 Task: Check the average views per listing of bar in the last 5 years.
Action: Mouse moved to (1100, 235)
Screenshot: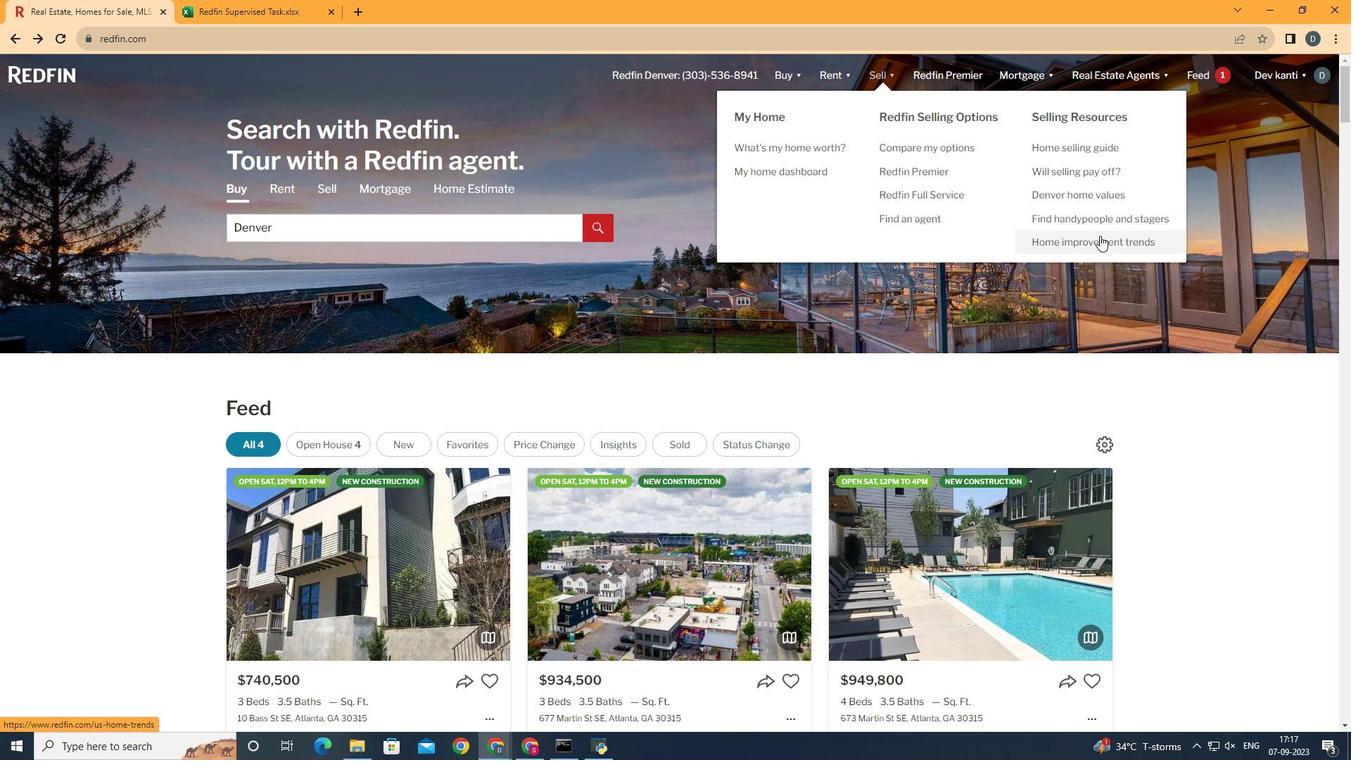 
Action: Mouse pressed left at (1100, 235)
Screenshot: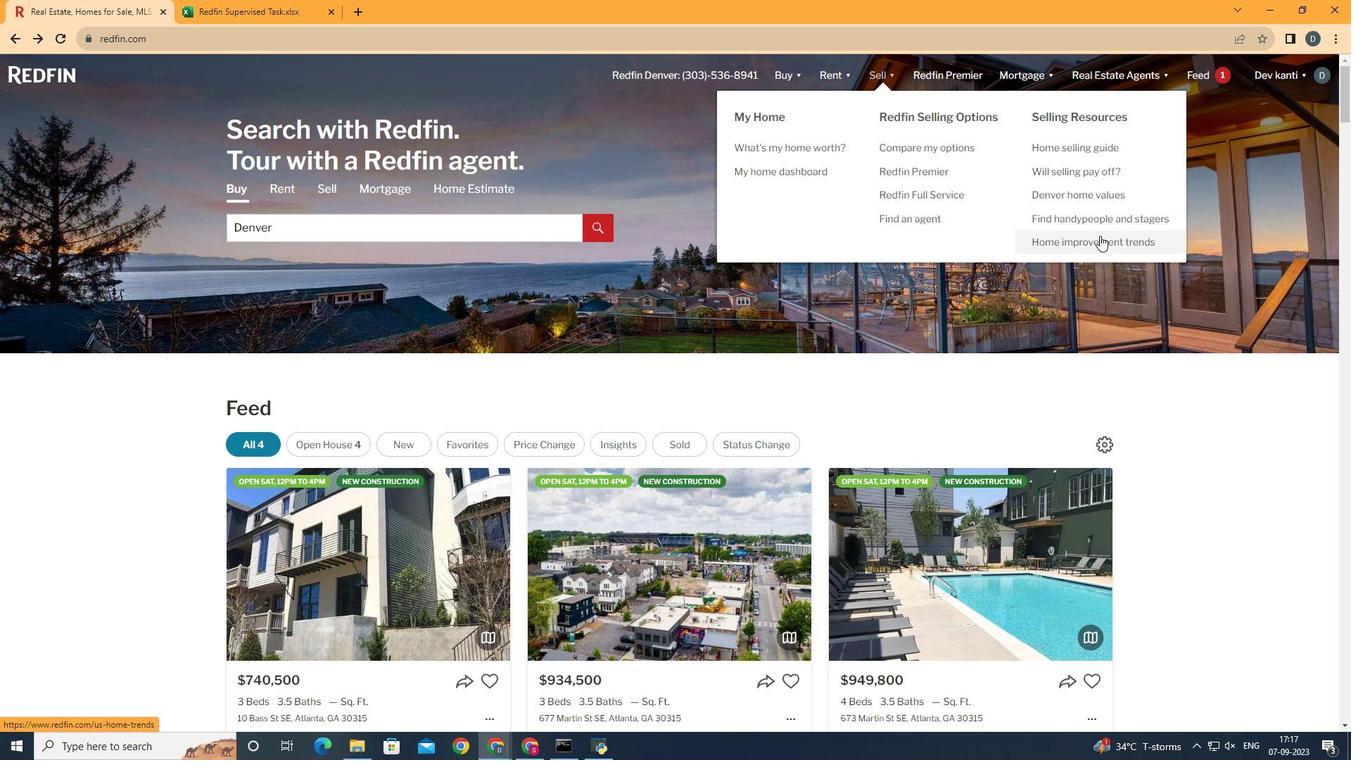 
Action: Mouse moved to (339, 271)
Screenshot: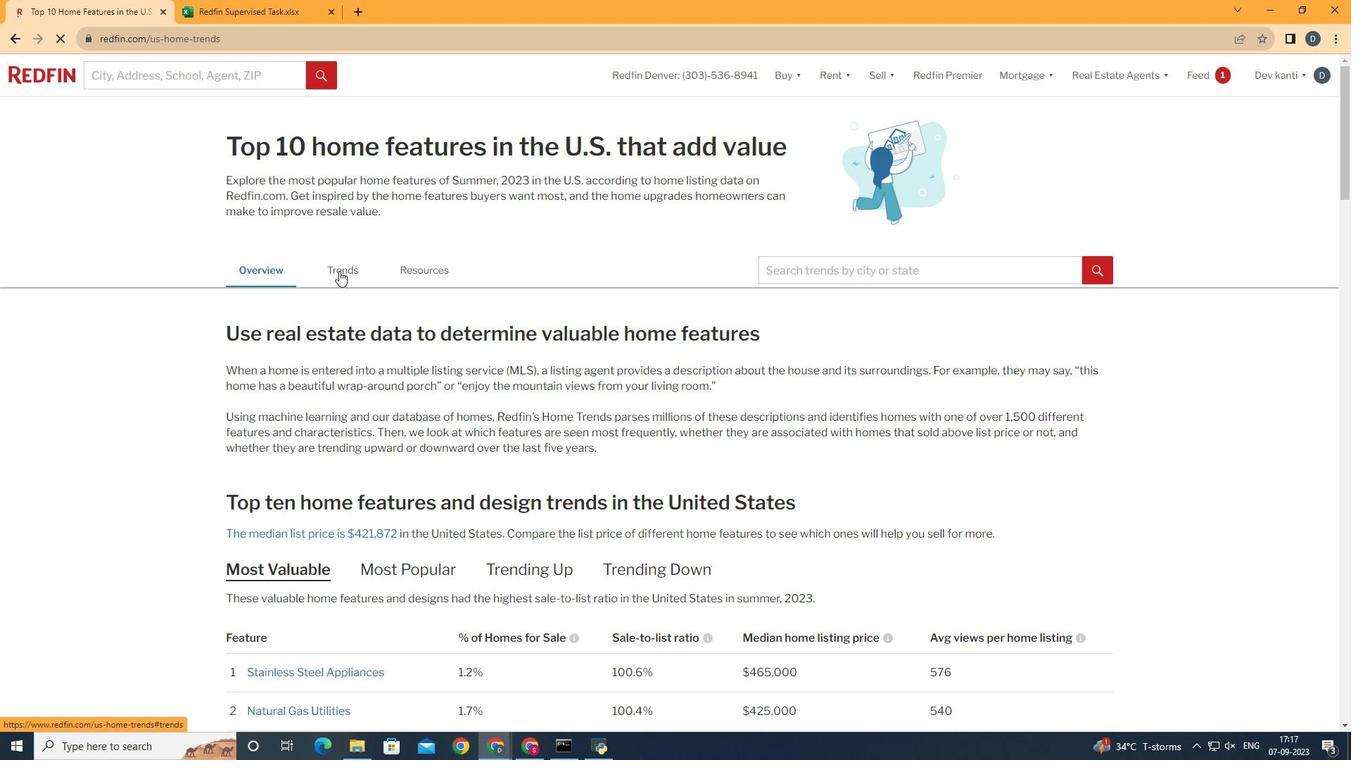 
Action: Mouse pressed left at (339, 271)
Screenshot: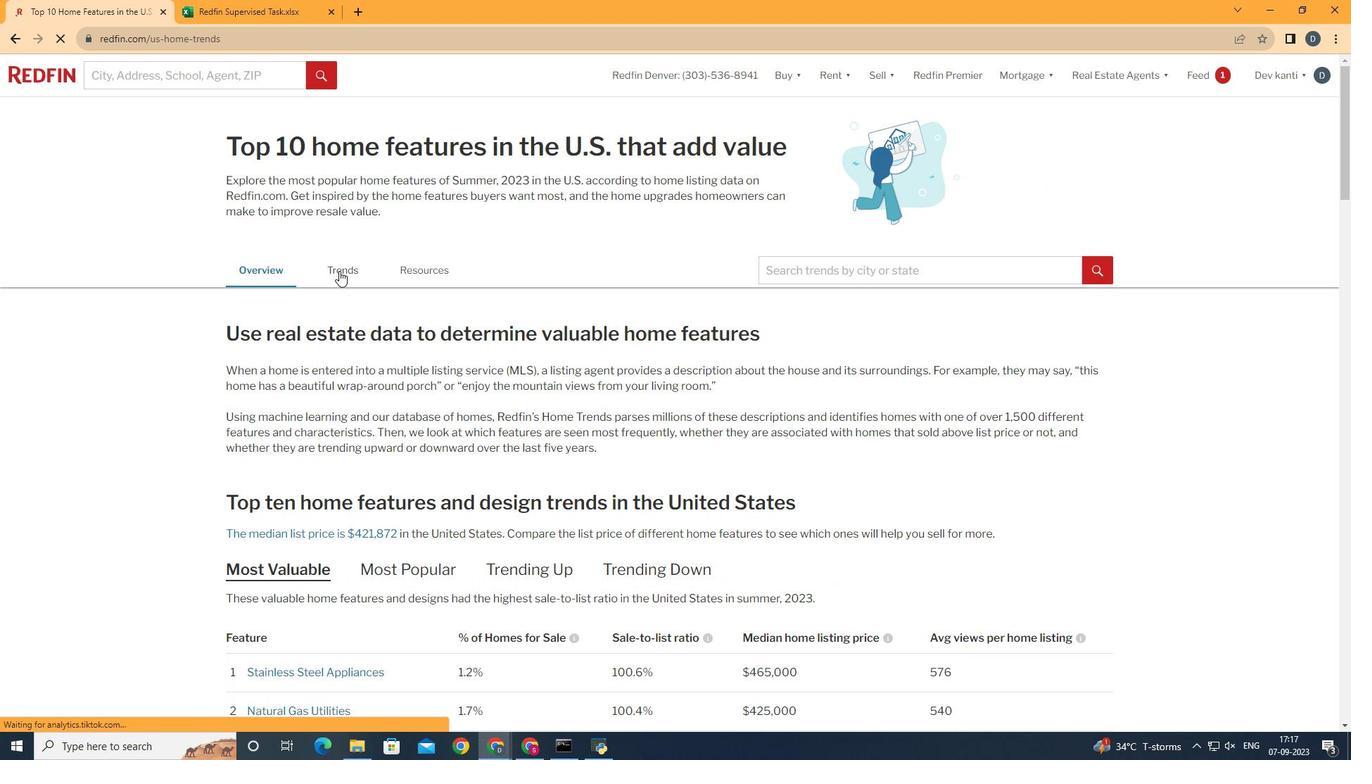 
Action: Mouse moved to (502, 343)
Screenshot: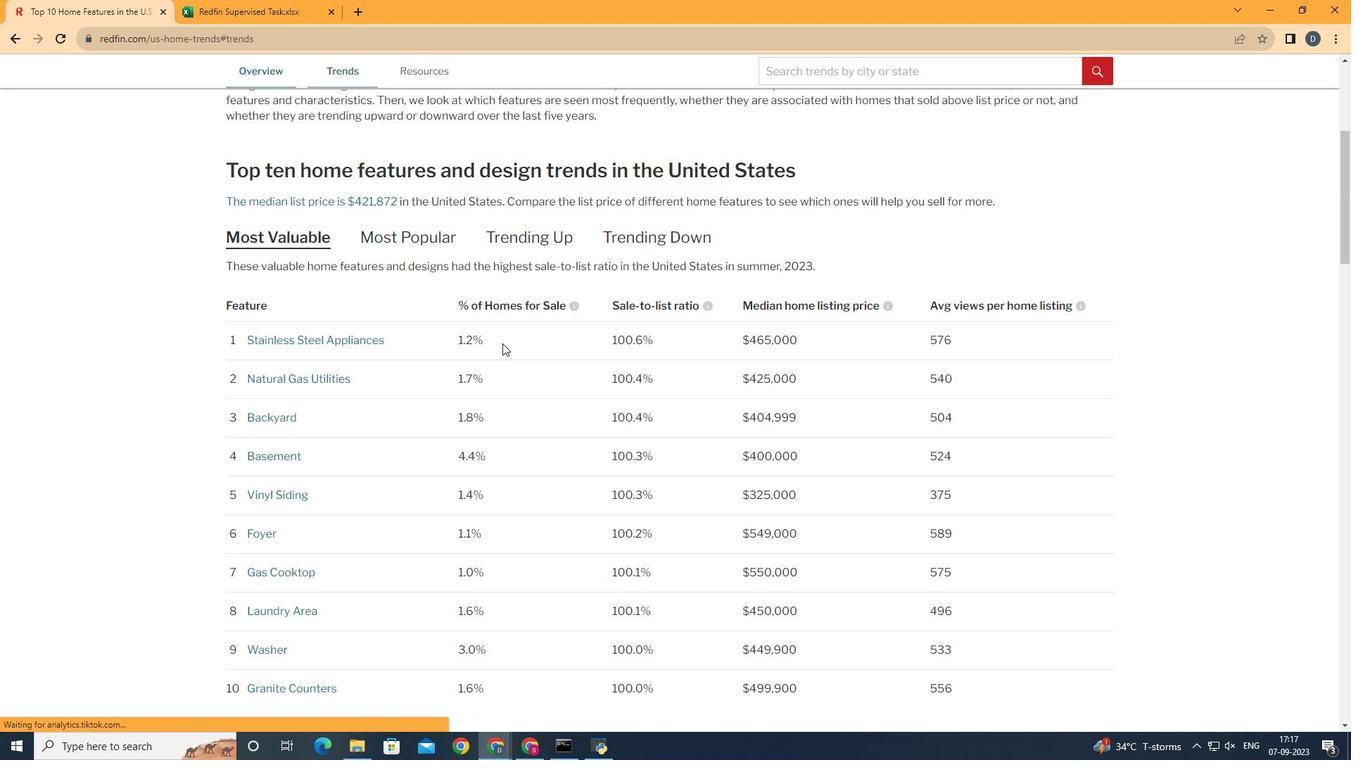 
Action: Mouse scrolled (502, 342) with delta (0, 0)
Screenshot: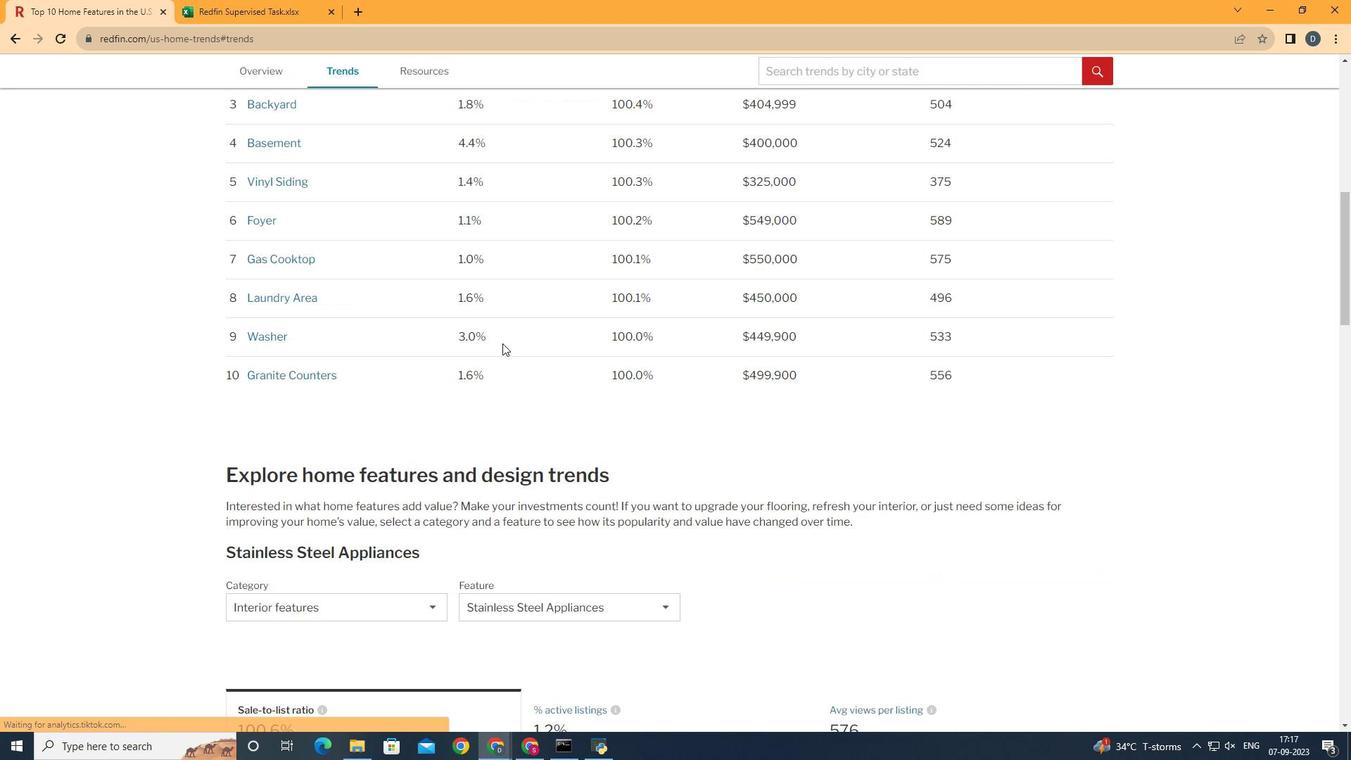 
Action: Mouse scrolled (502, 342) with delta (0, 0)
Screenshot: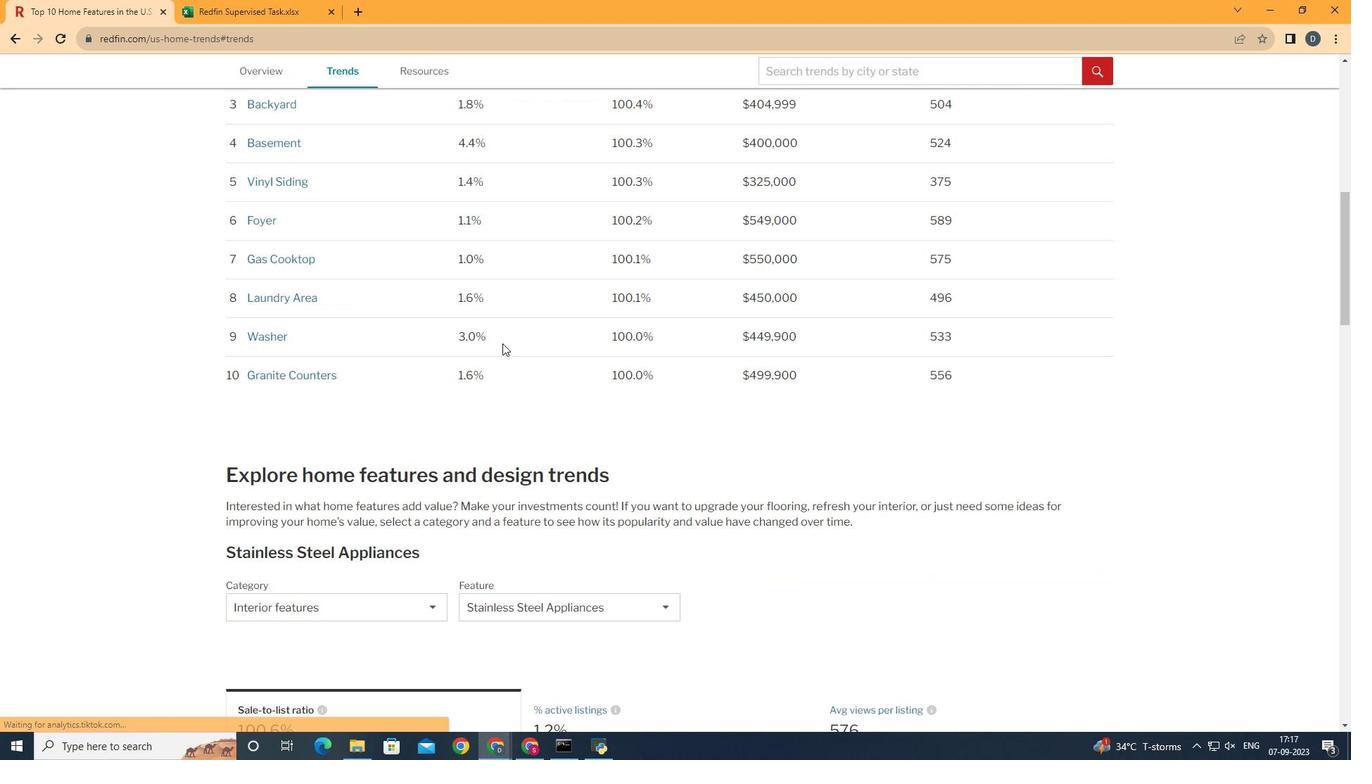
Action: Mouse scrolled (502, 342) with delta (0, 0)
Screenshot: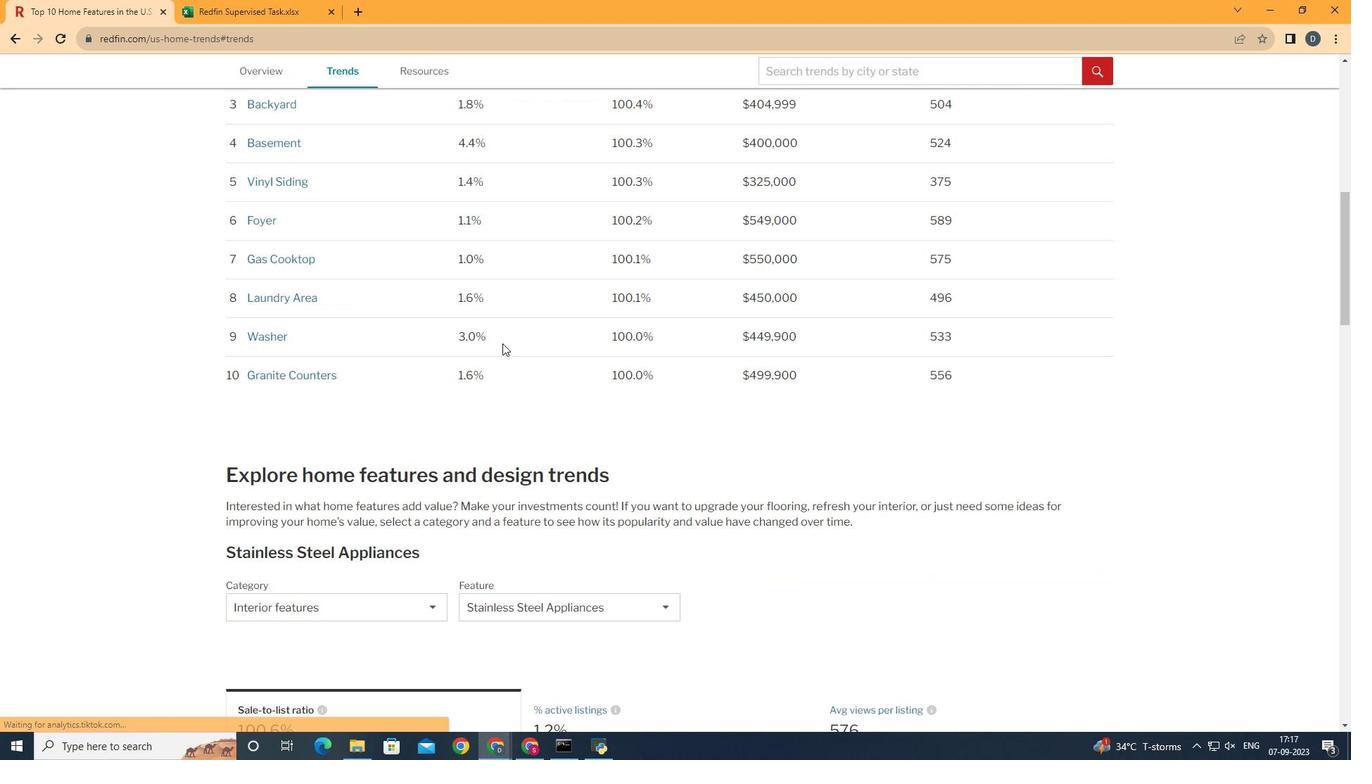 
Action: Mouse scrolled (502, 342) with delta (0, 0)
Screenshot: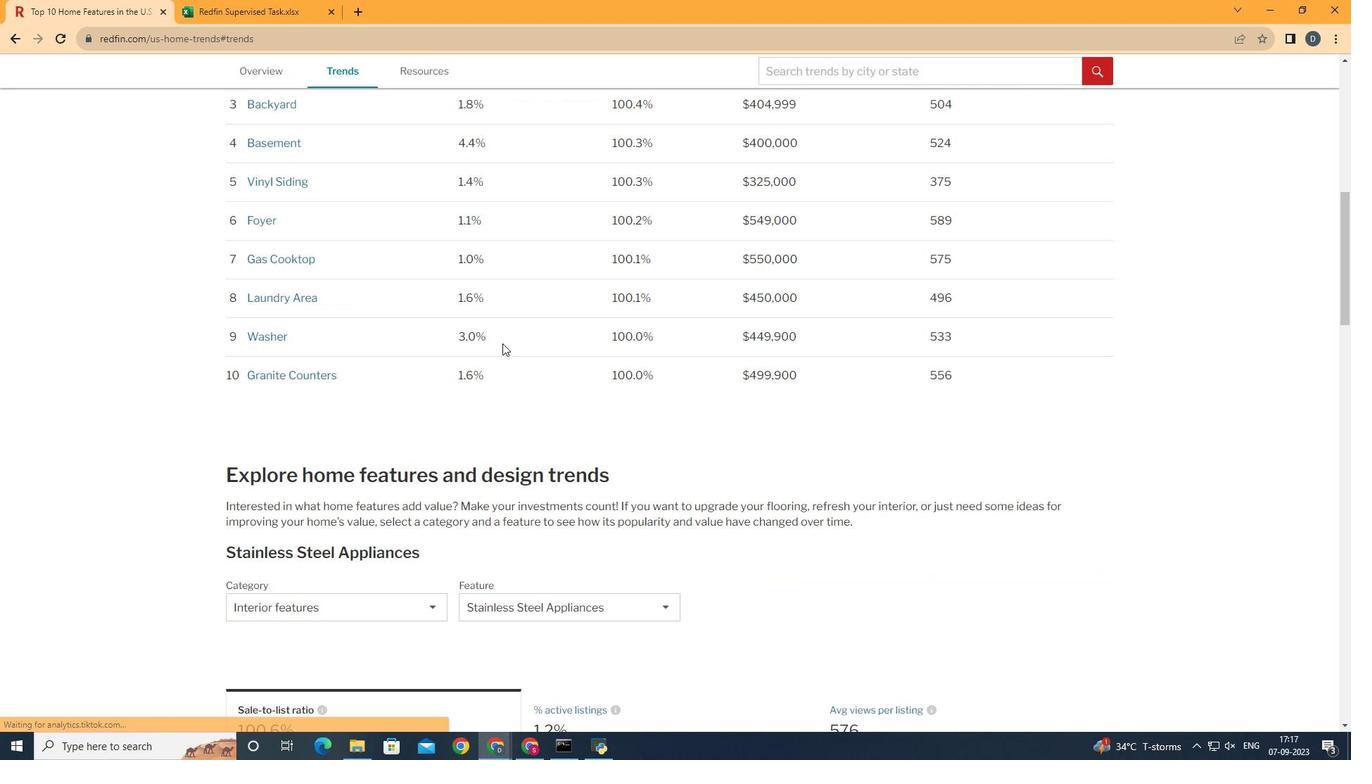 
Action: Mouse scrolled (502, 342) with delta (0, 0)
Screenshot: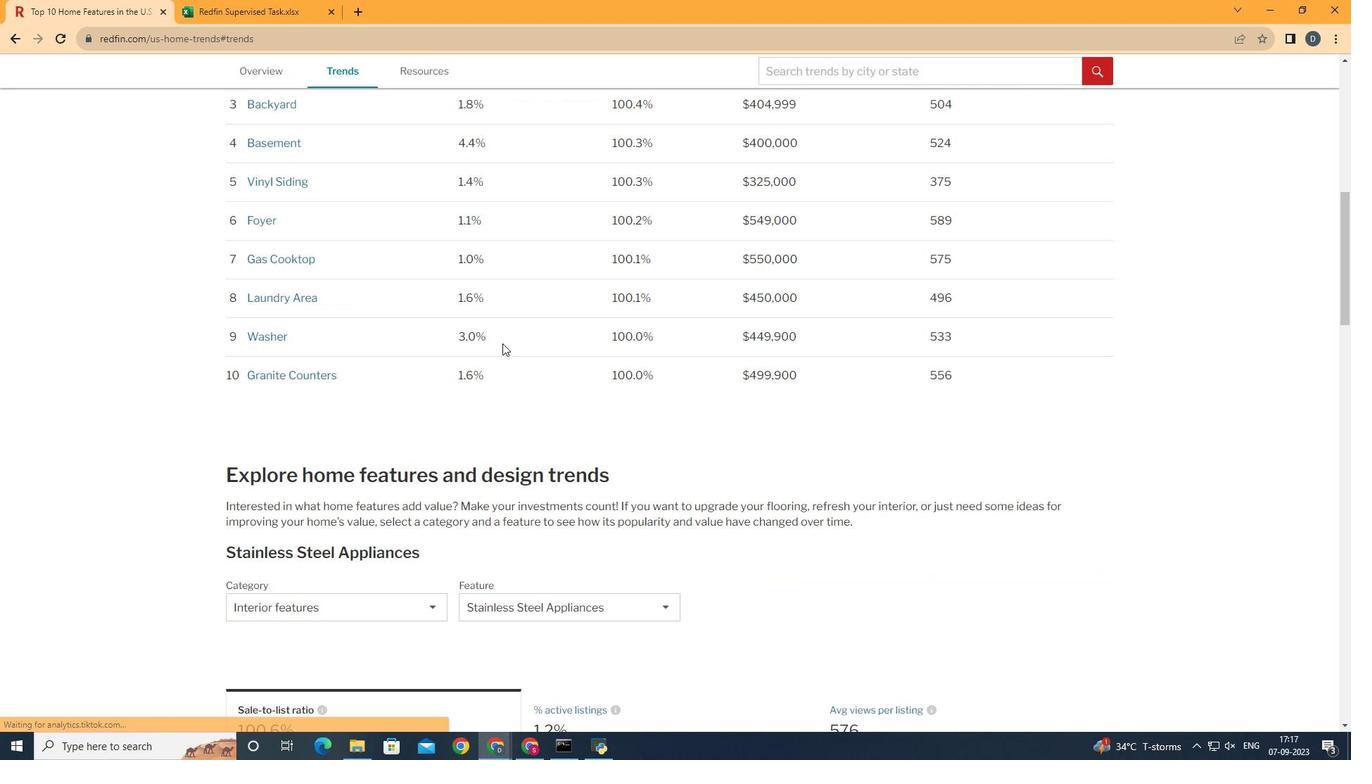 
Action: Mouse scrolled (502, 342) with delta (0, 0)
Screenshot: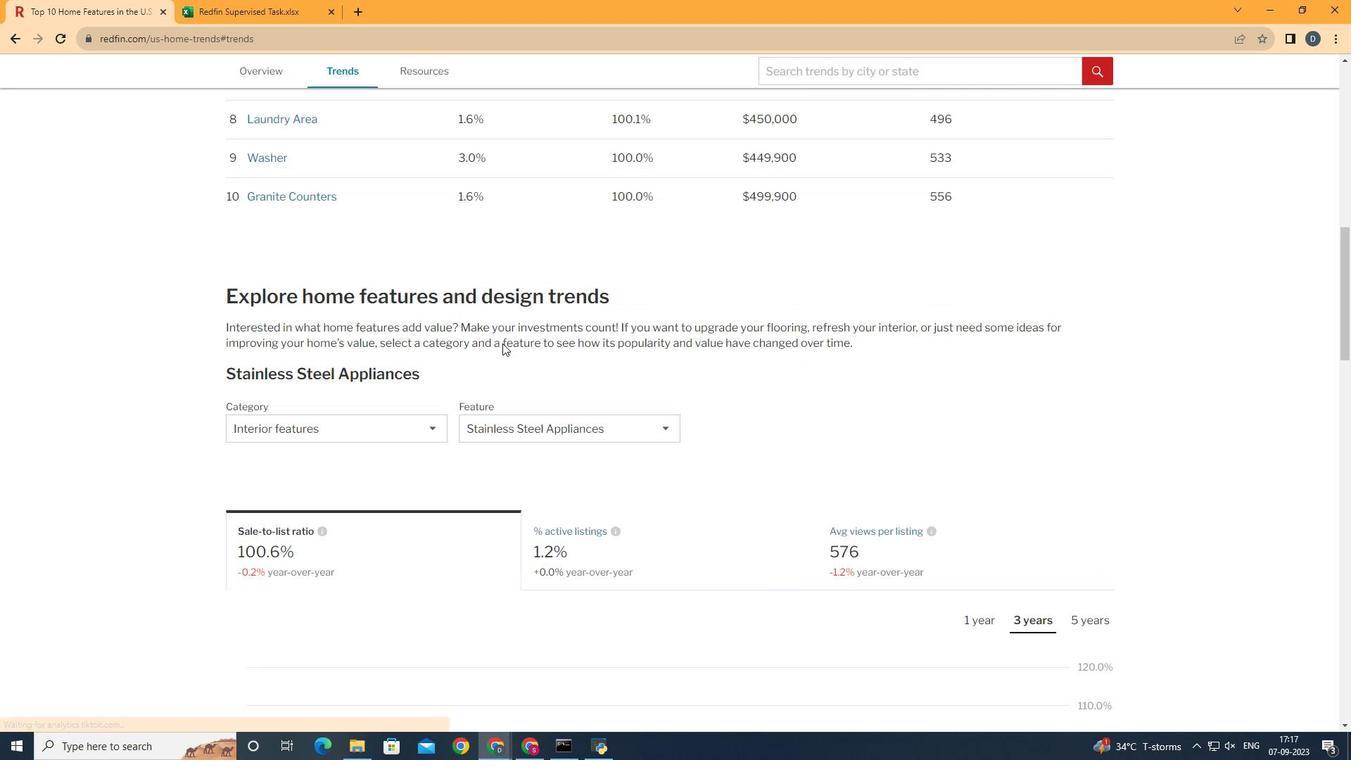 
Action: Mouse scrolled (502, 342) with delta (0, 0)
Screenshot: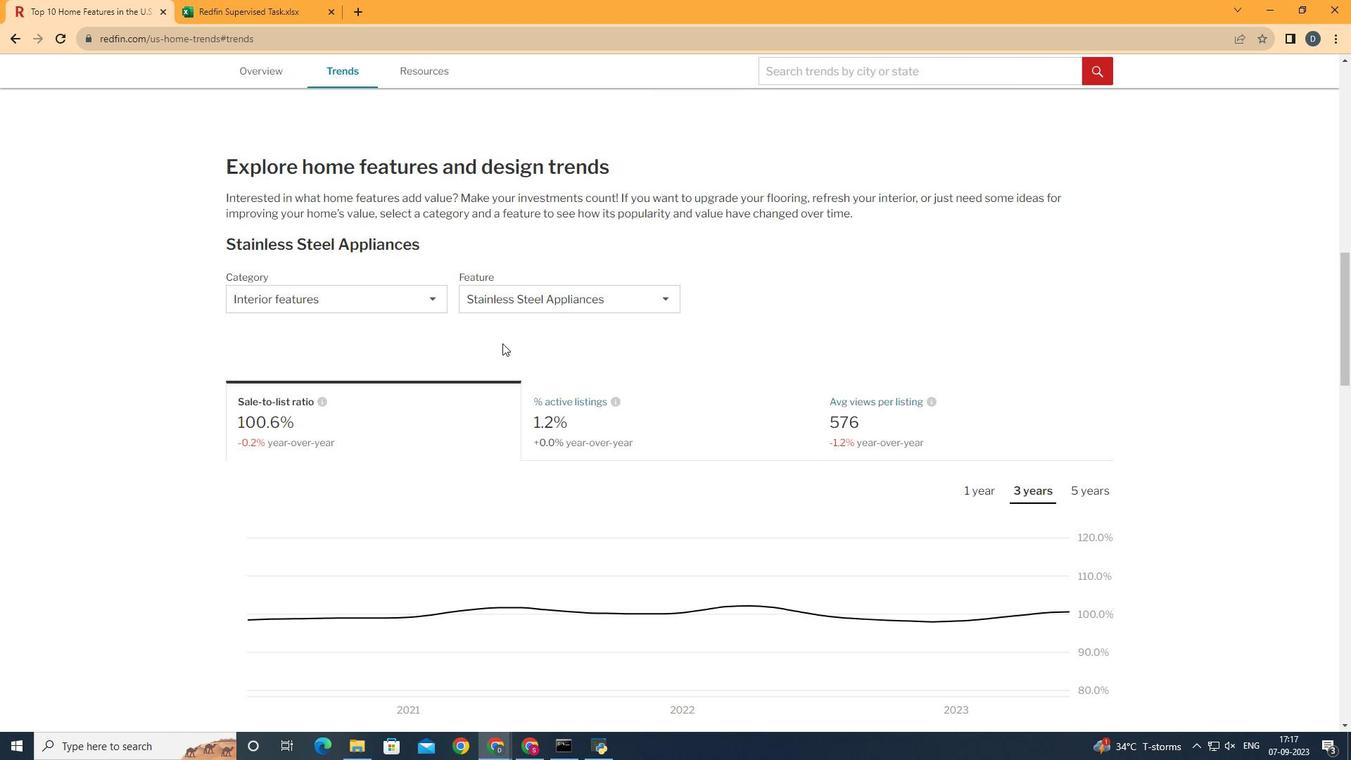 
Action: Mouse scrolled (502, 342) with delta (0, 0)
Screenshot: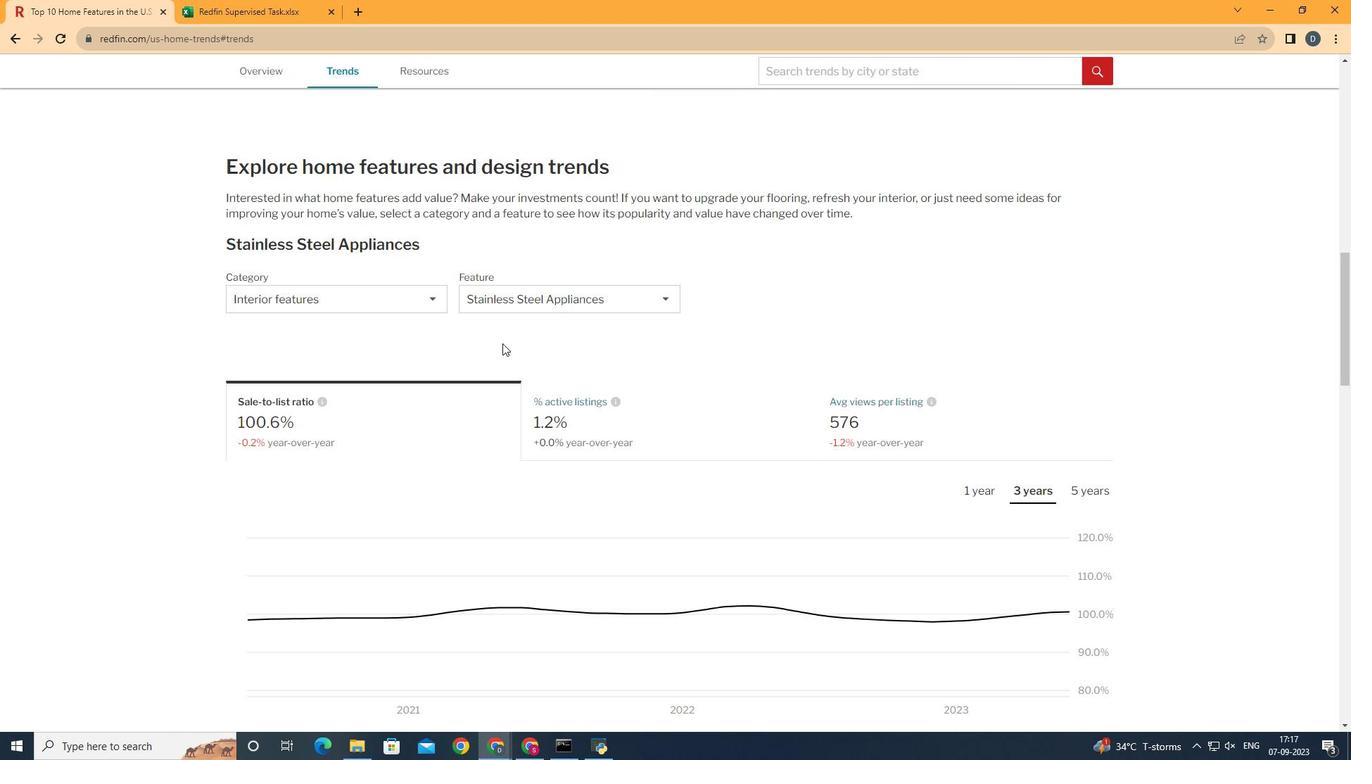 
Action: Mouse scrolled (502, 342) with delta (0, 0)
Screenshot: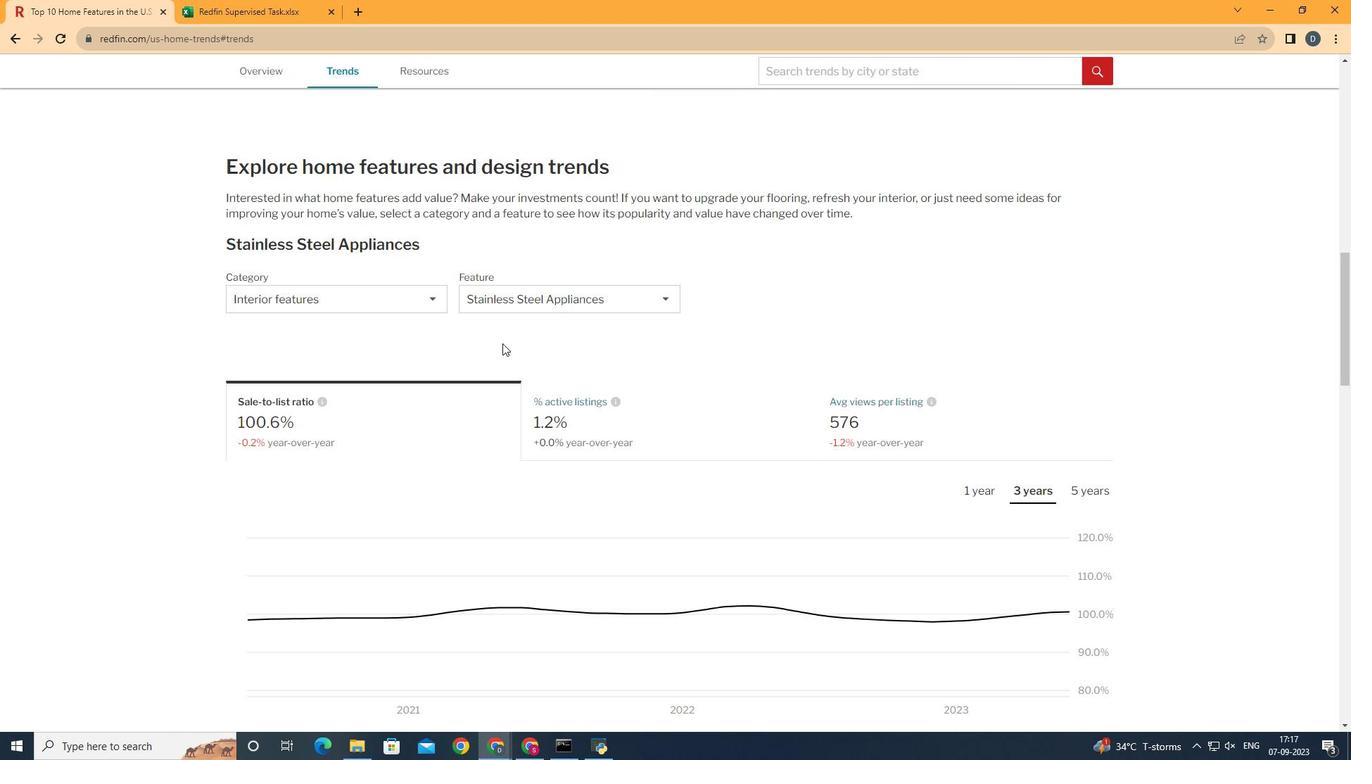 
Action: Mouse moved to (387, 211)
Screenshot: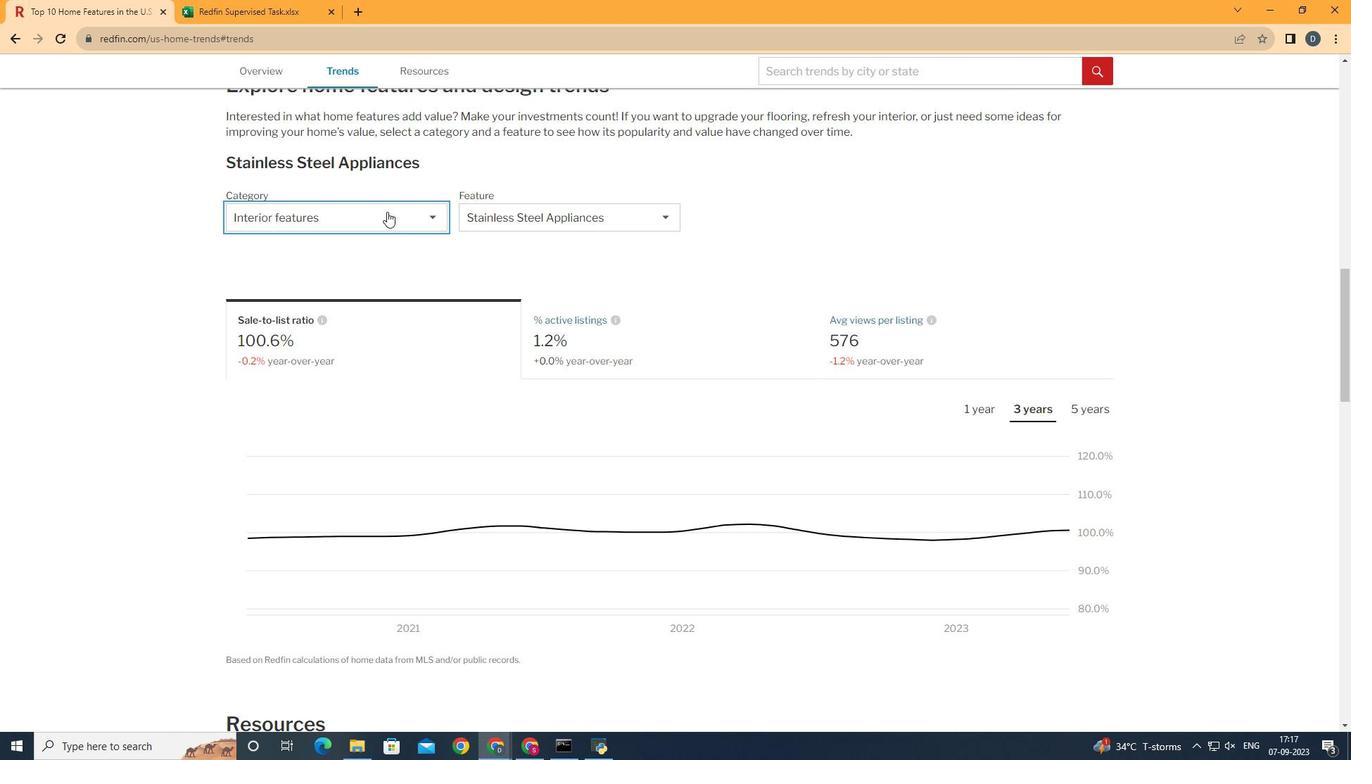 
Action: Mouse pressed left at (387, 211)
Screenshot: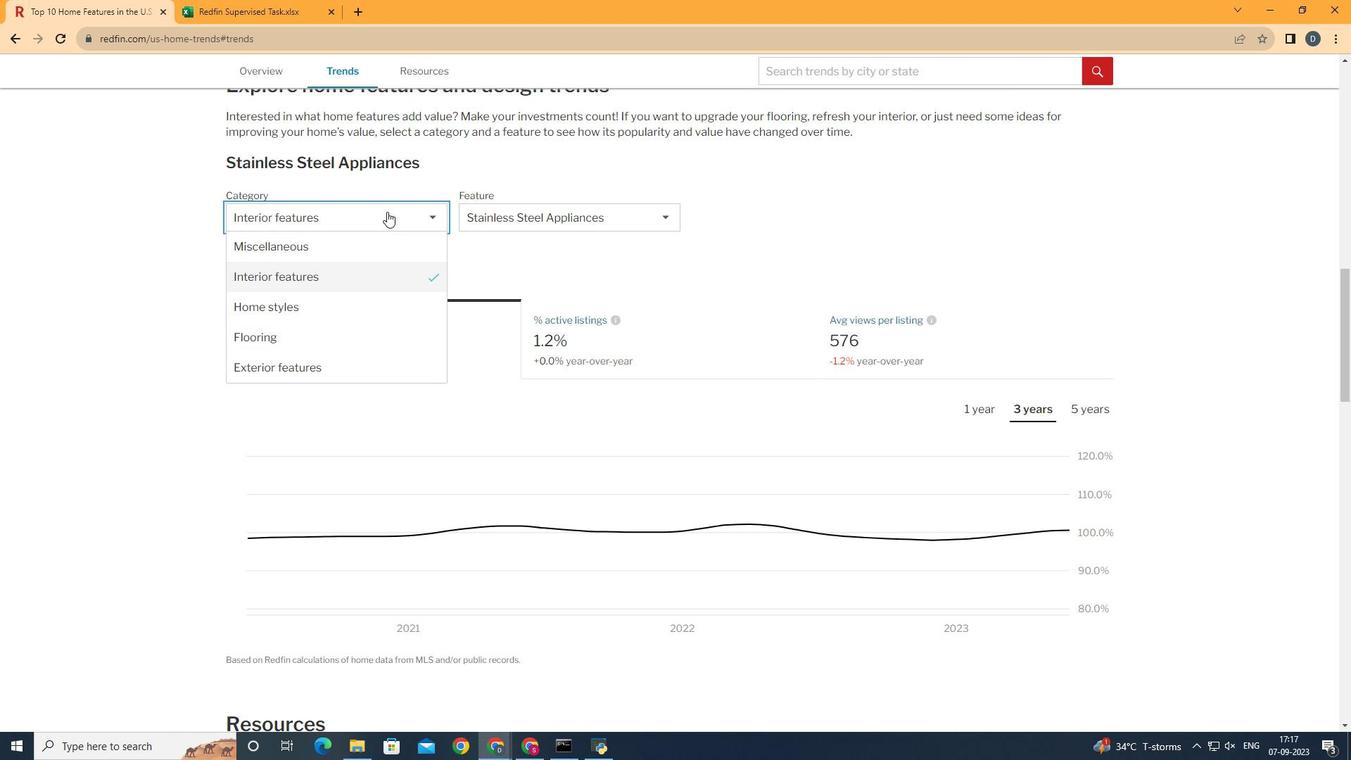 
Action: Mouse moved to (379, 279)
Screenshot: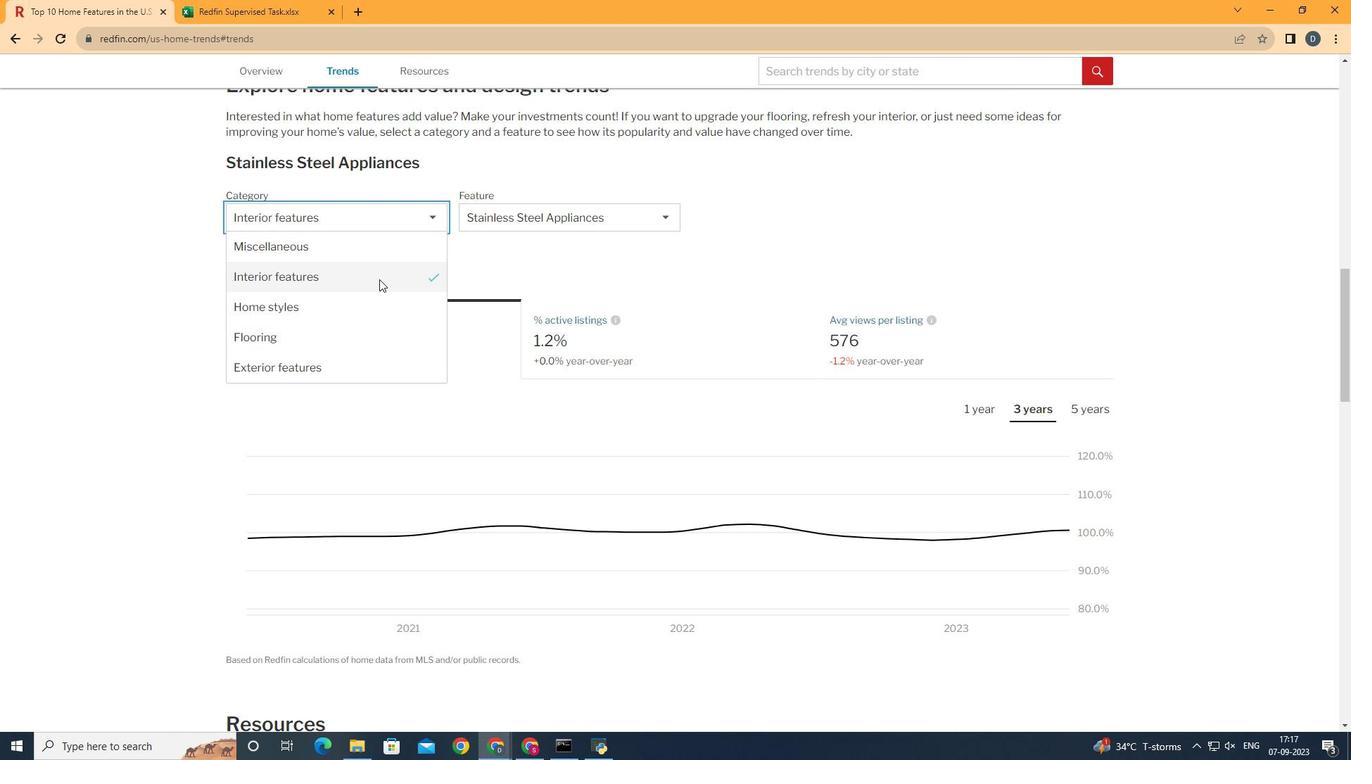 
Action: Mouse pressed left at (379, 279)
Screenshot: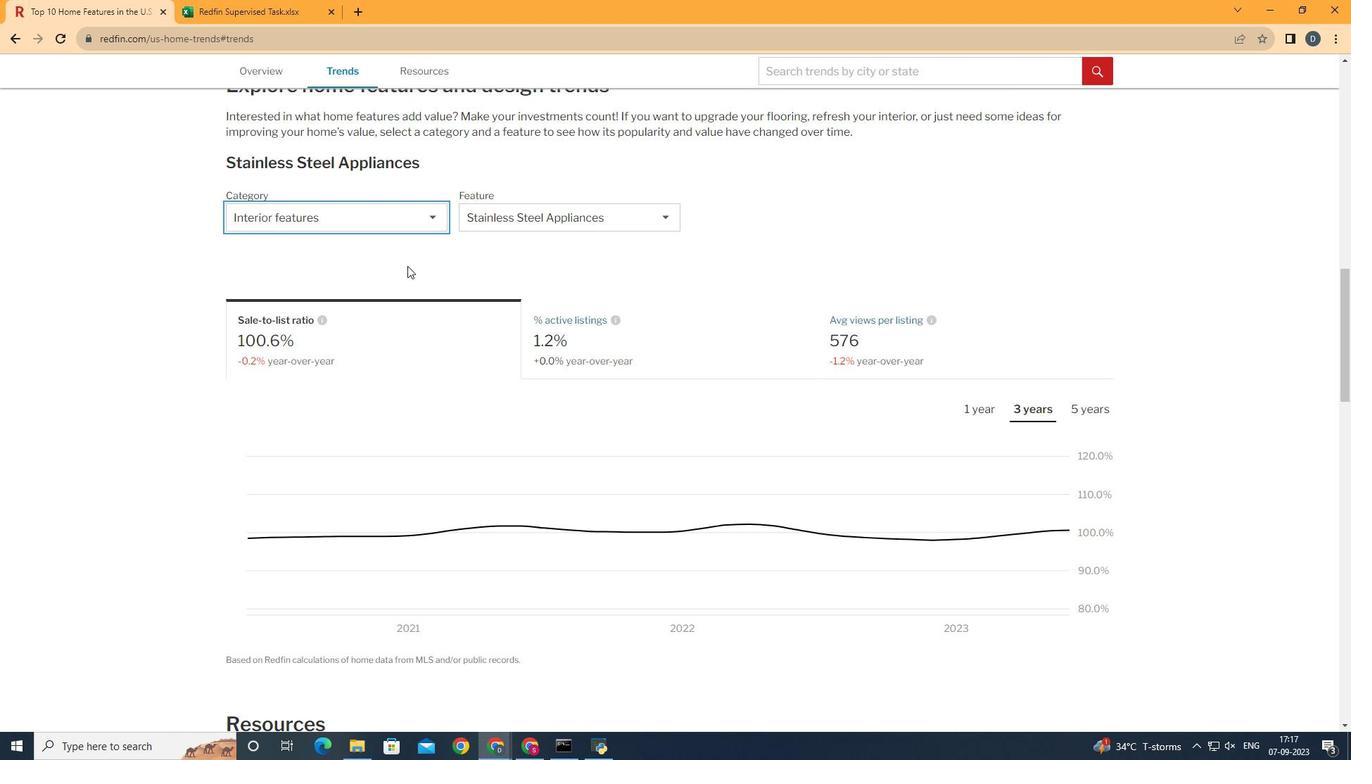
Action: Mouse moved to (516, 230)
Screenshot: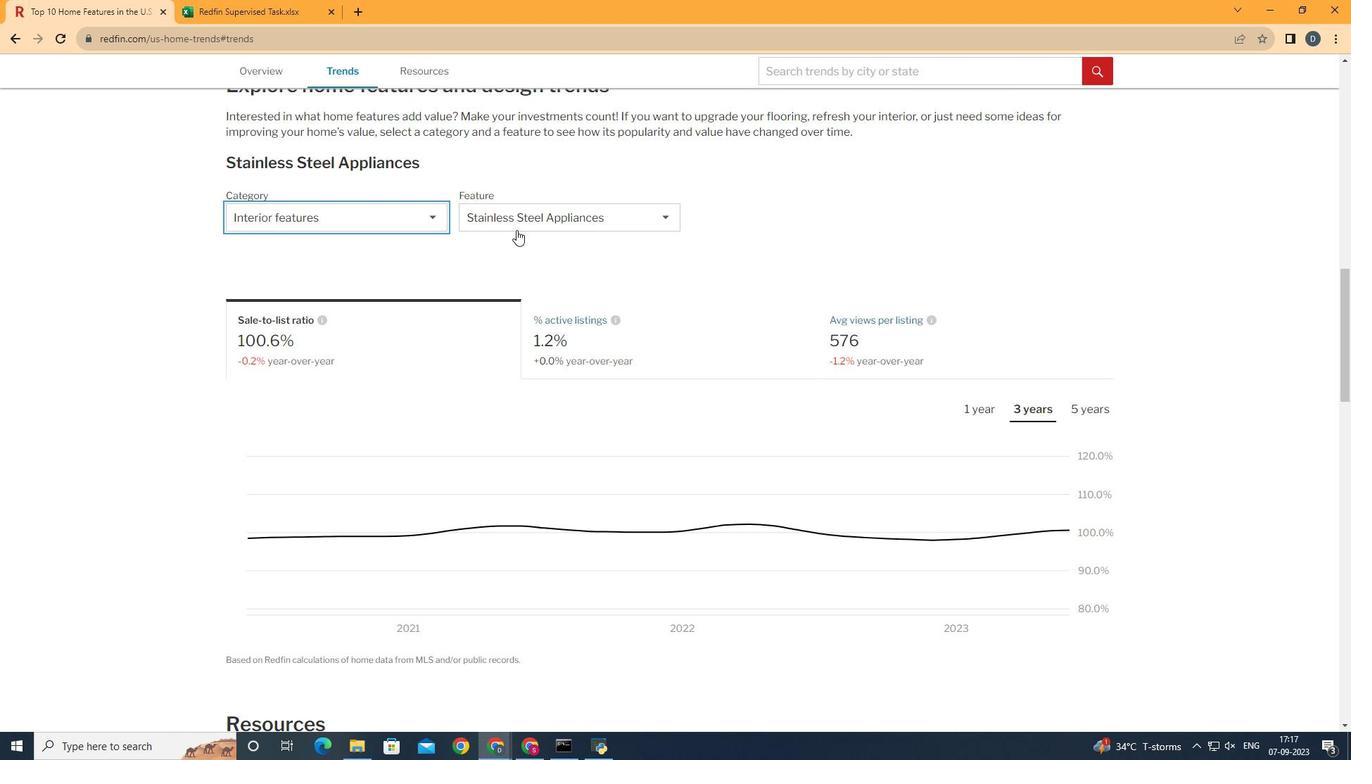 
Action: Mouse pressed left at (516, 230)
Screenshot: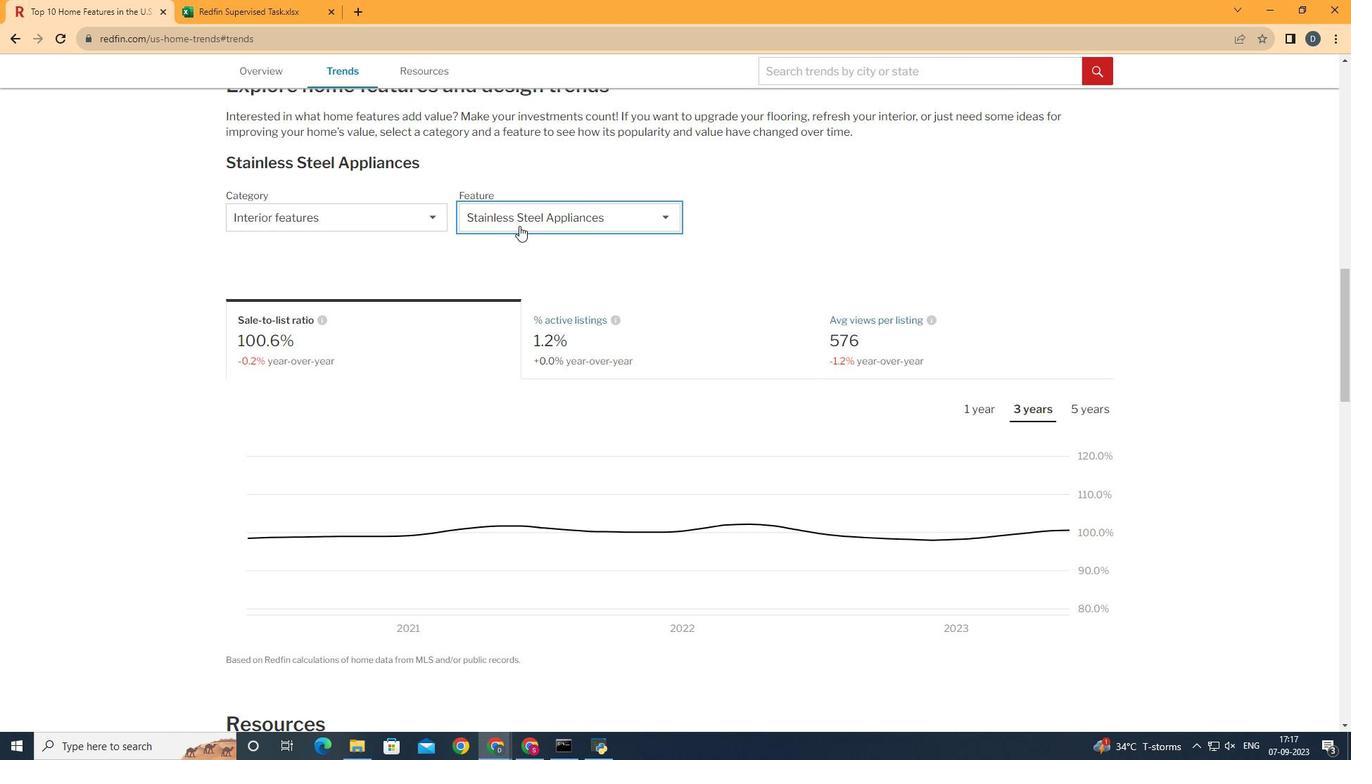 
Action: Mouse moved to (676, 411)
Screenshot: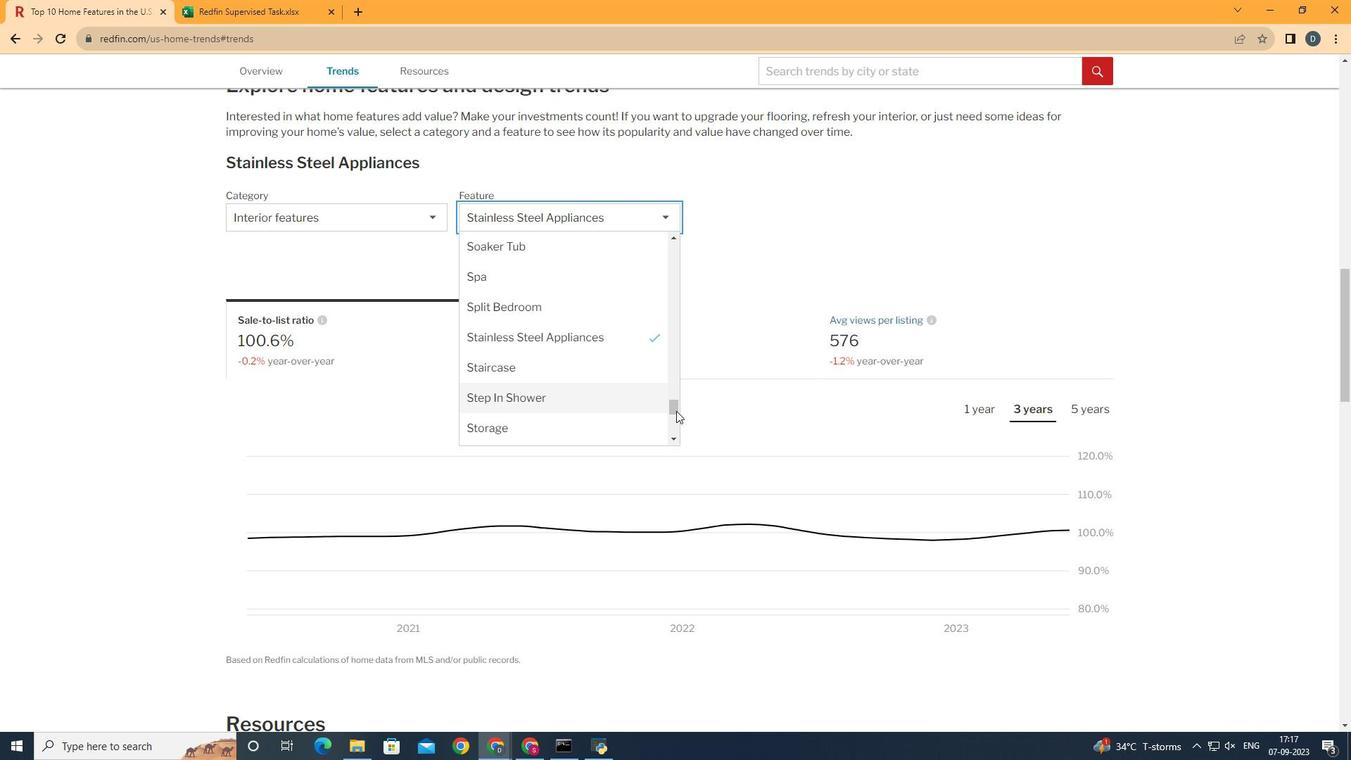 
Action: Mouse pressed left at (676, 411)
Screenshot: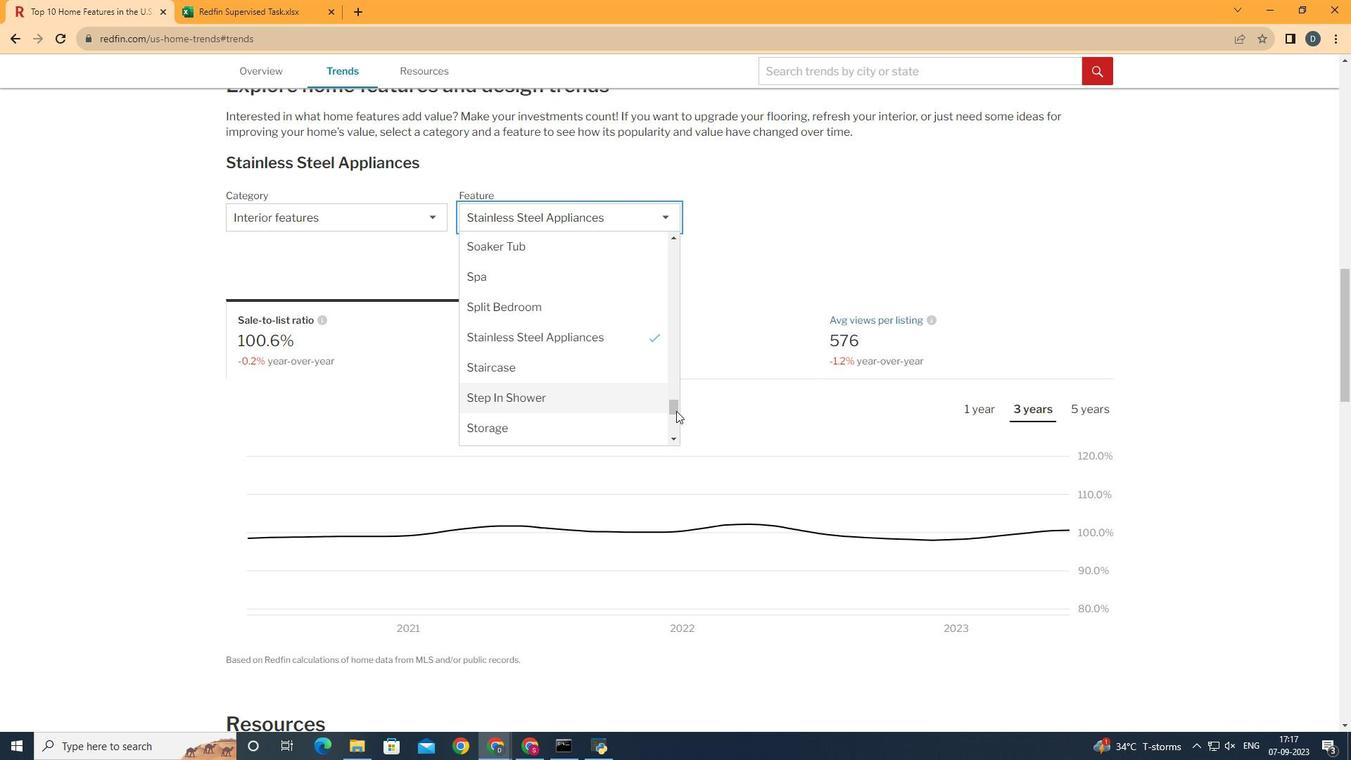 
Action: Mouse moved to (564, 378)
Screenshot: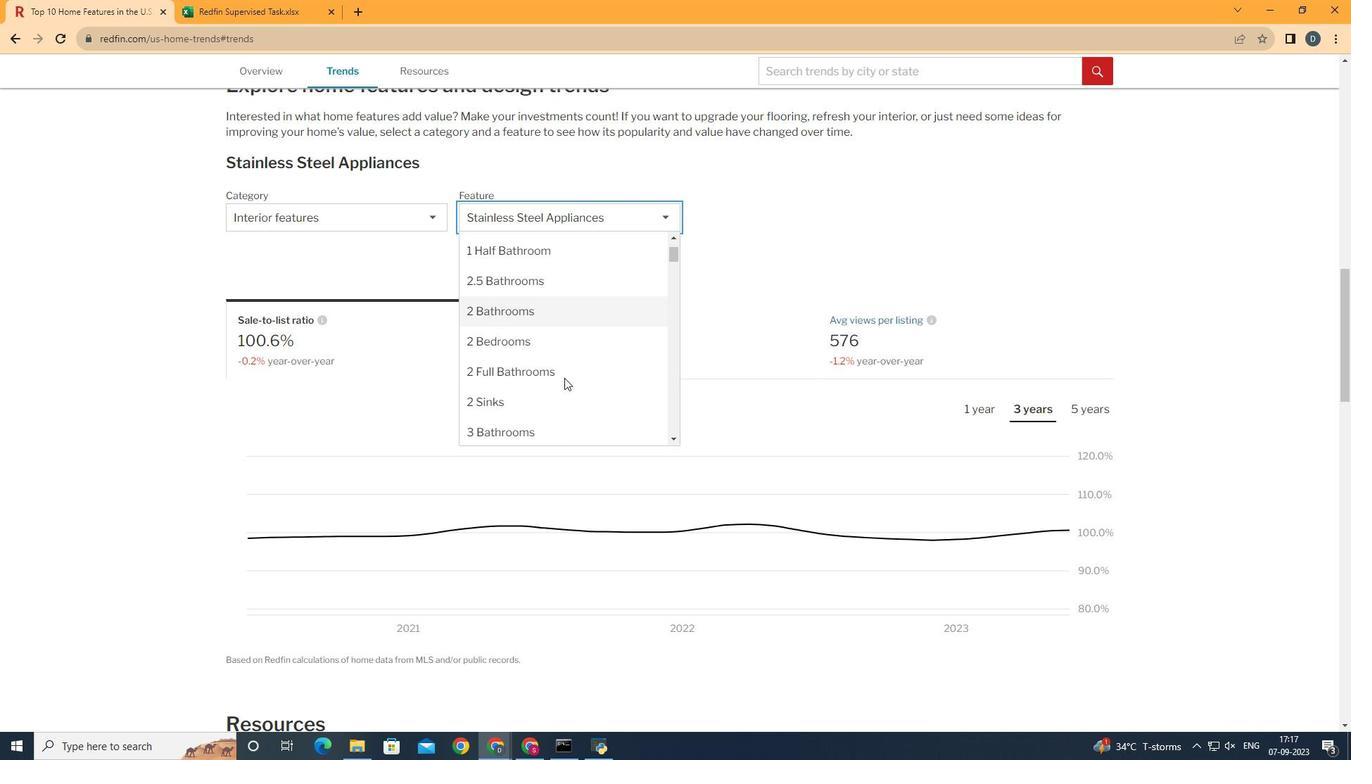 
Action: Mouse scrolled (564, 377) with delta (0, 0)
Screenshot: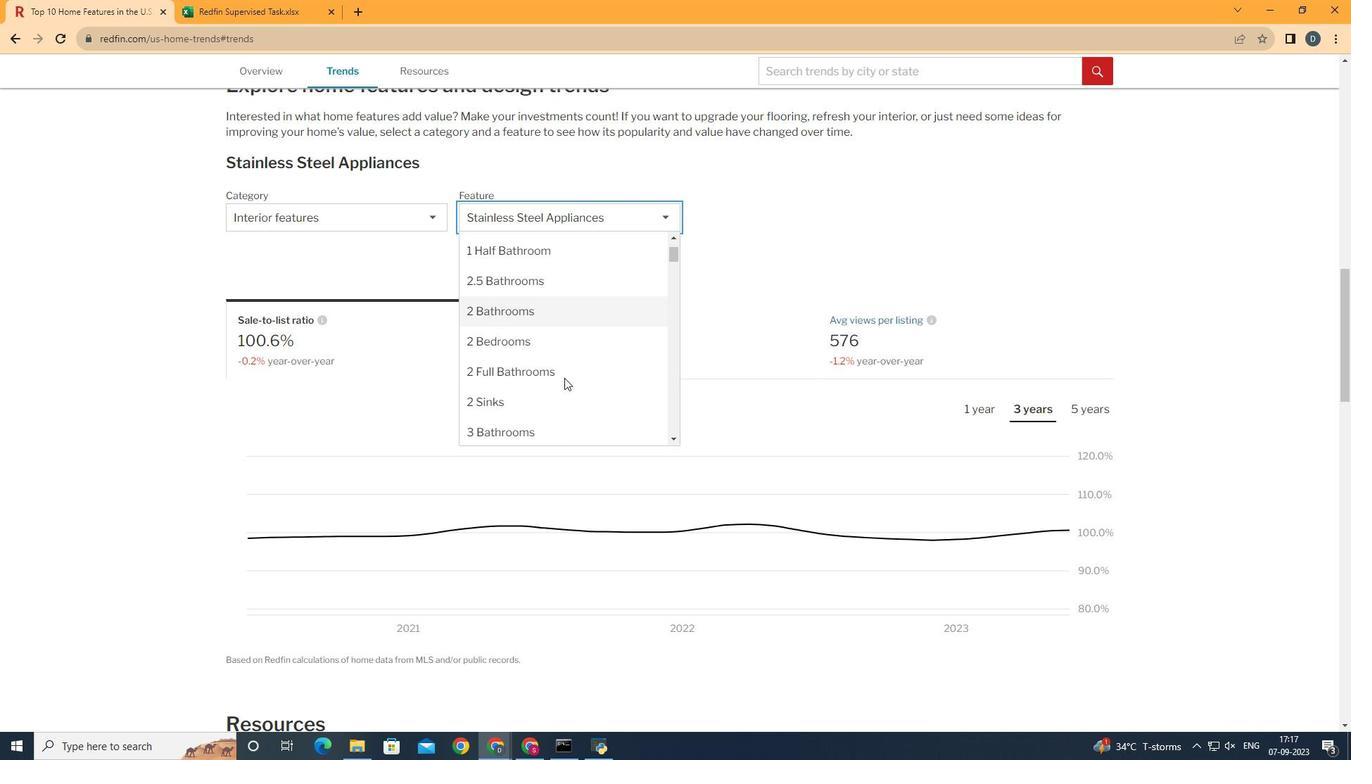 
Action: Mouse scrolled (564, 377) with delta (0, 0)
Screenshot: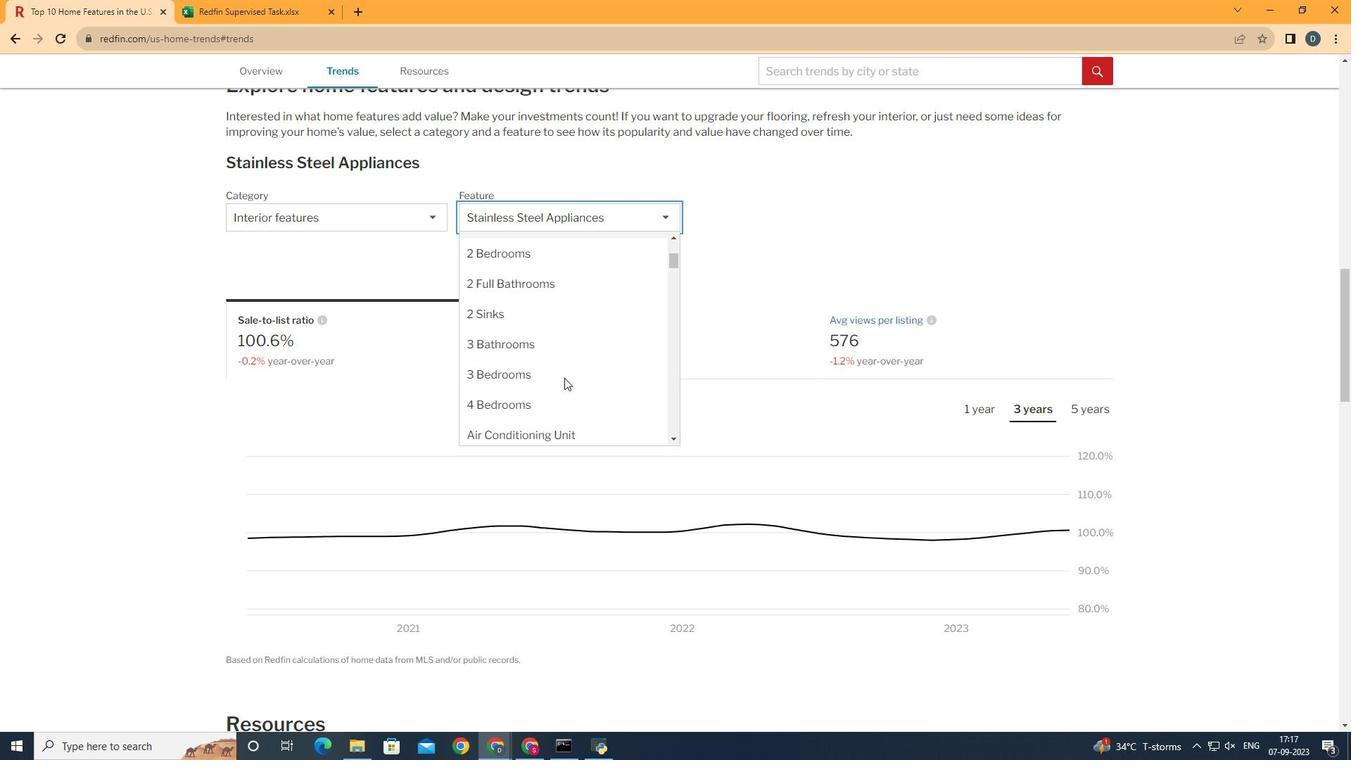 
Action: Mouse scrolled (564, 377) with delta (0, 0)
Screenshot: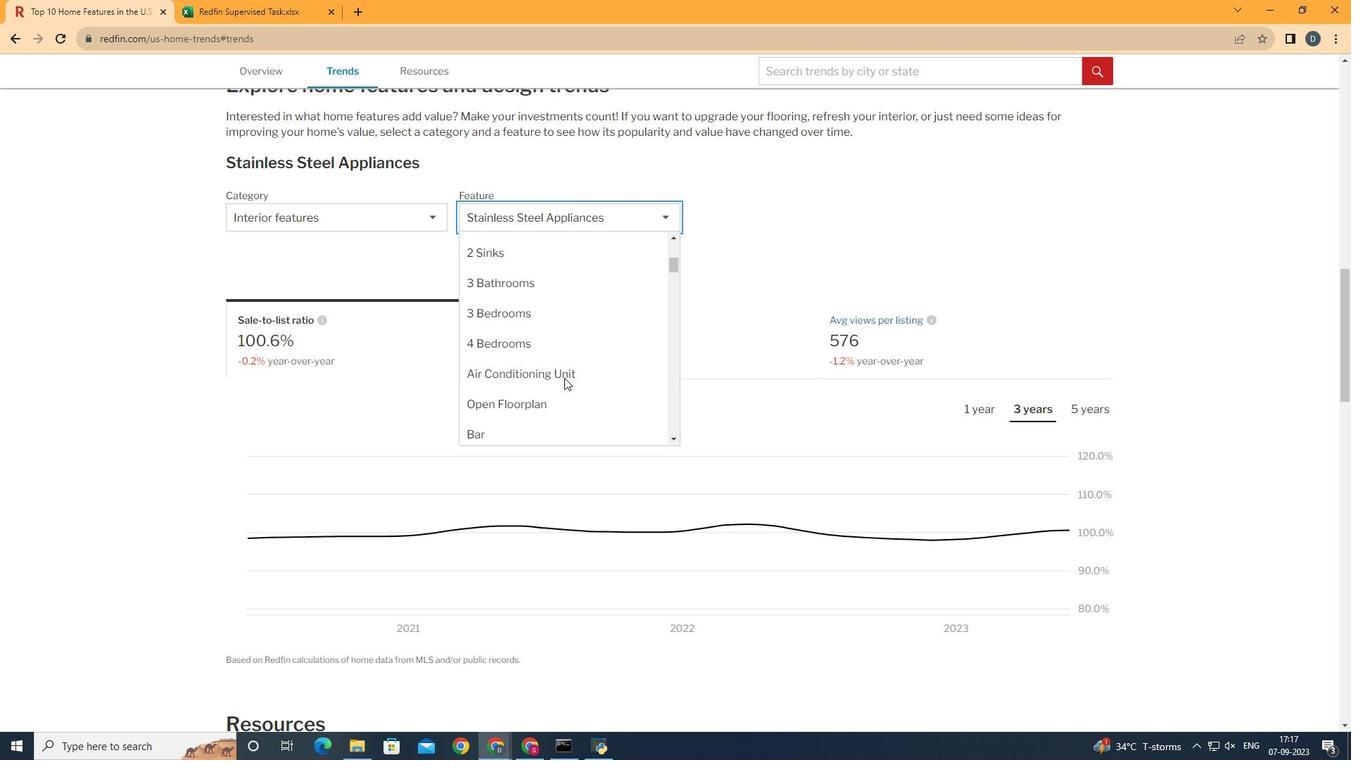 
Action: Mouse moved to (577, 331)
Screenshot: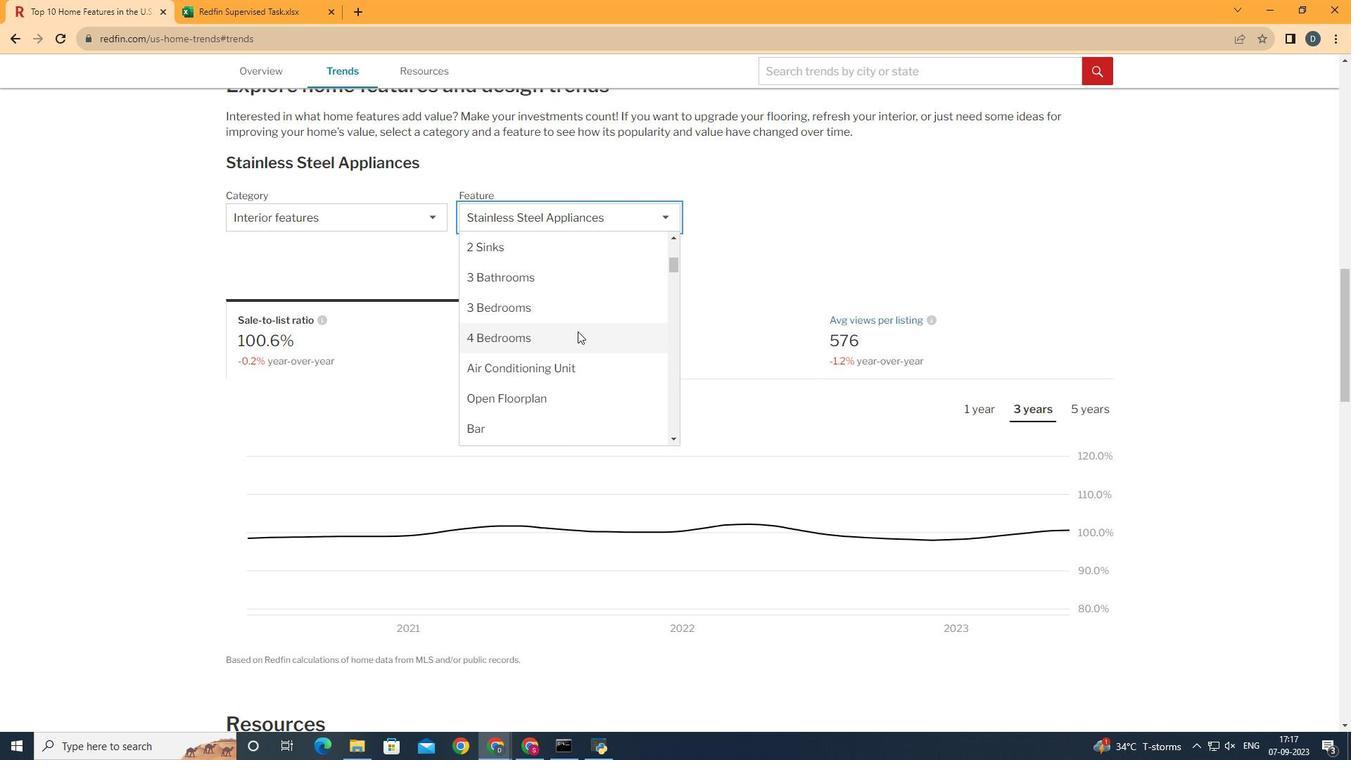 
Action: Mouse scrolled (577, 330) with delta (0, 0)
Screenshot: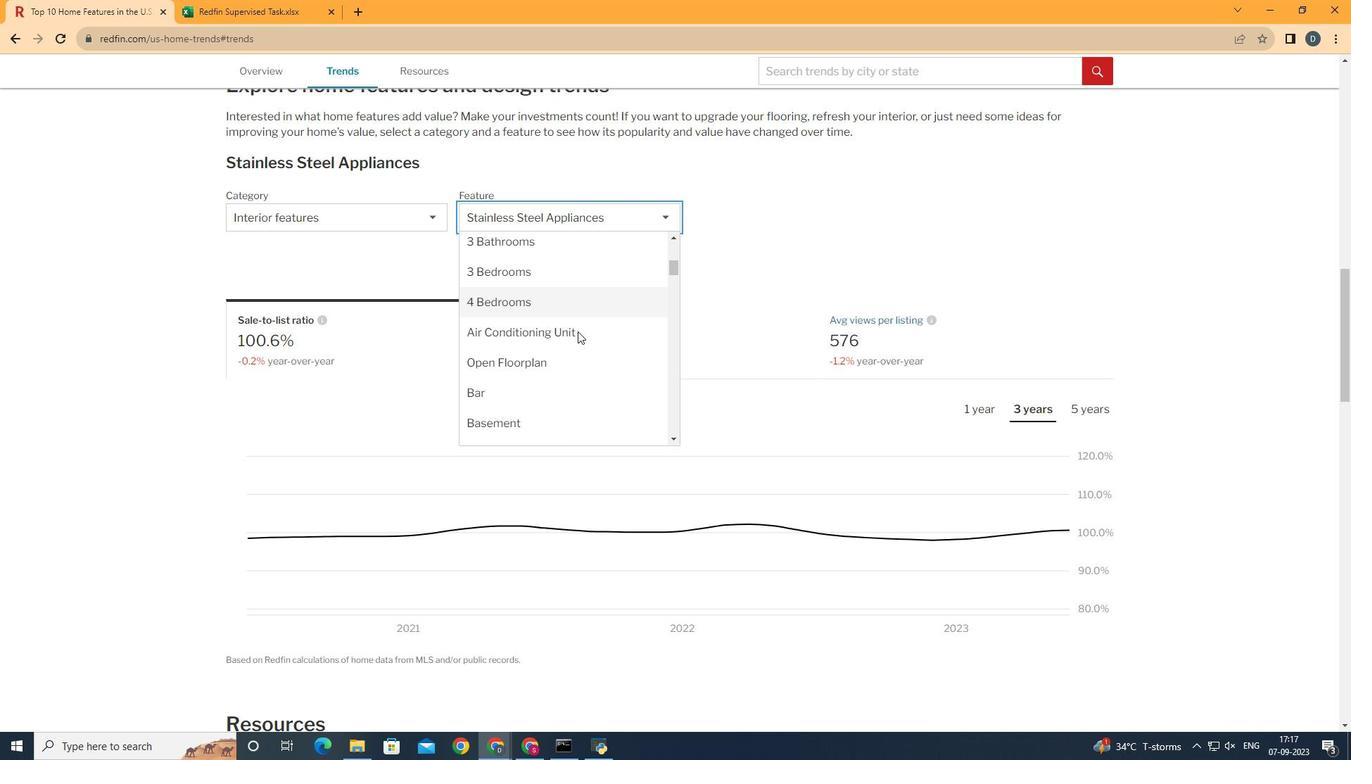 
Action: Mouse scrolled (577, 330) with delta (0, 0)
Screenshot: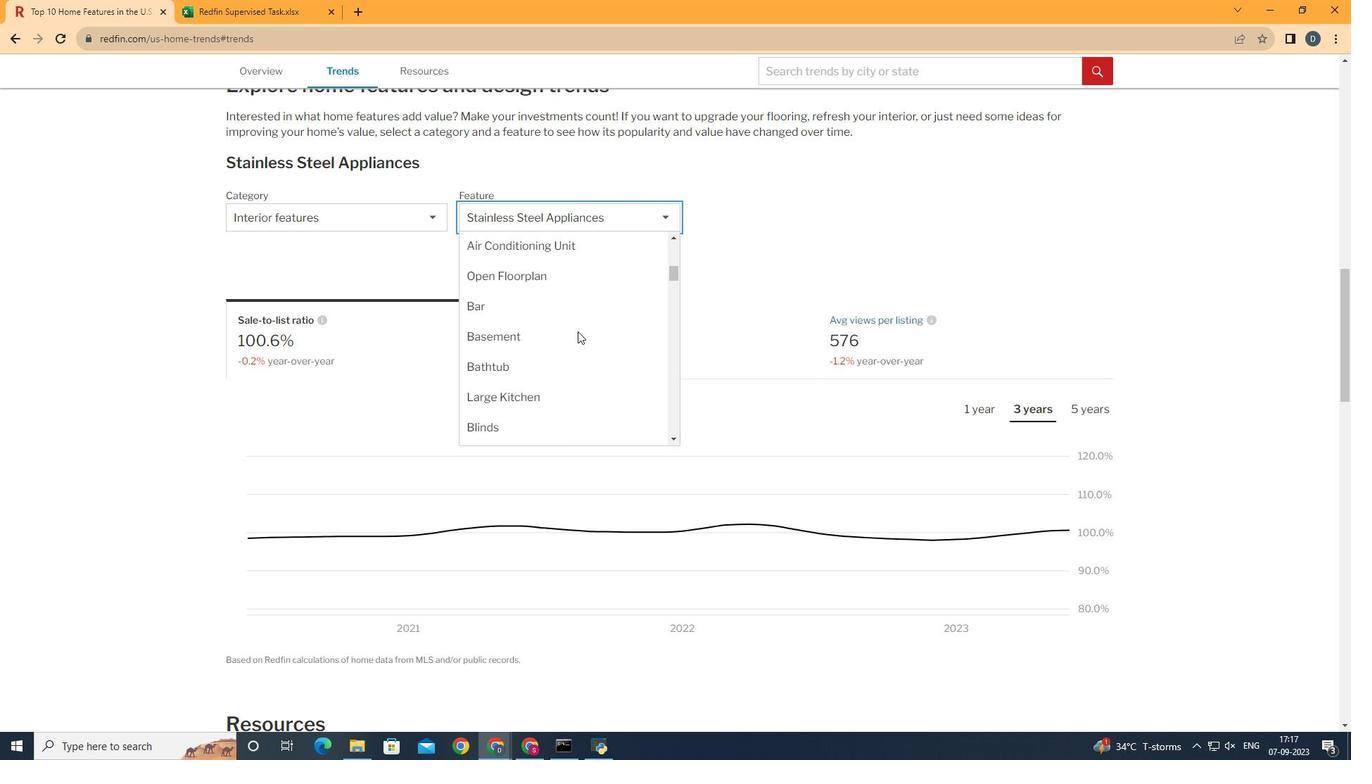
Action: Mouse moved to (594, 287)
Screenshot: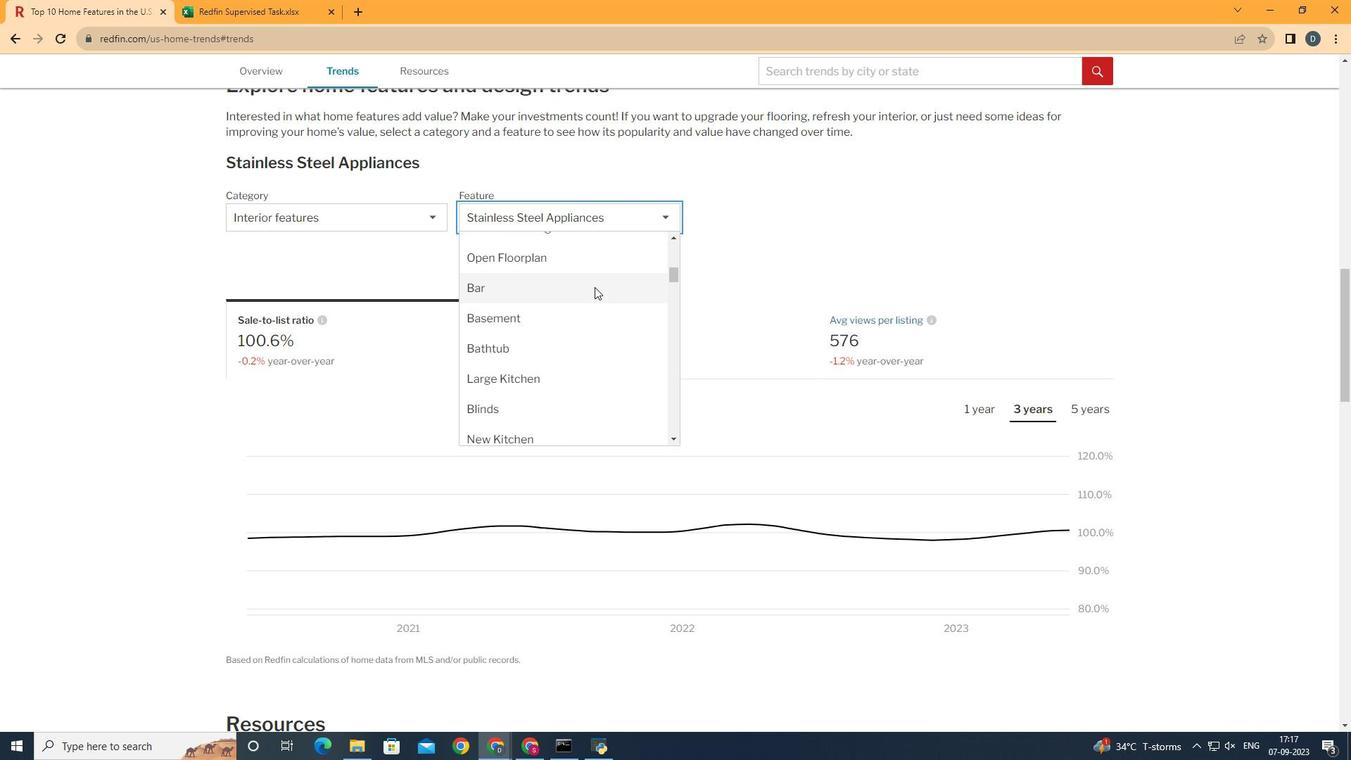 
Action: Mouse pressed left at (594, 287)
Screenshot: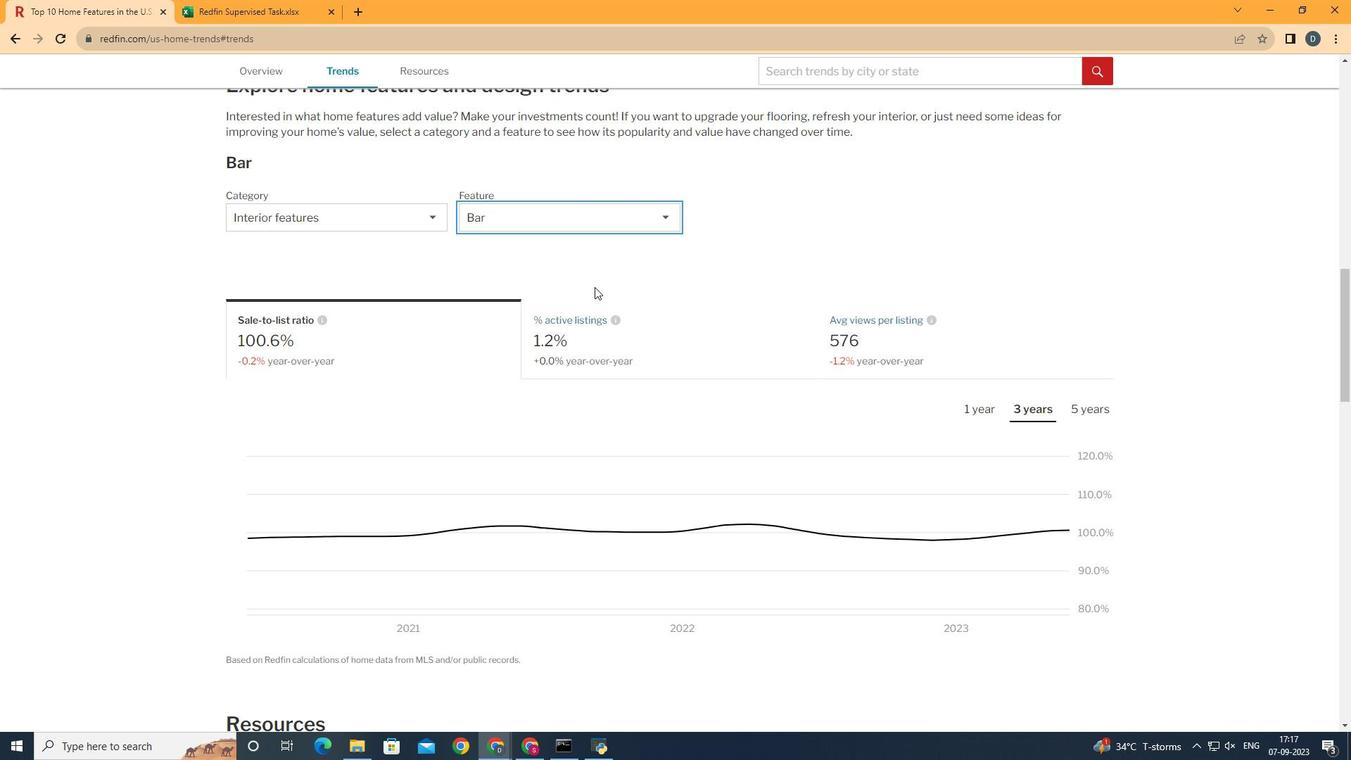 
Action: Mouse moved to (1009, 351)
Screenshot: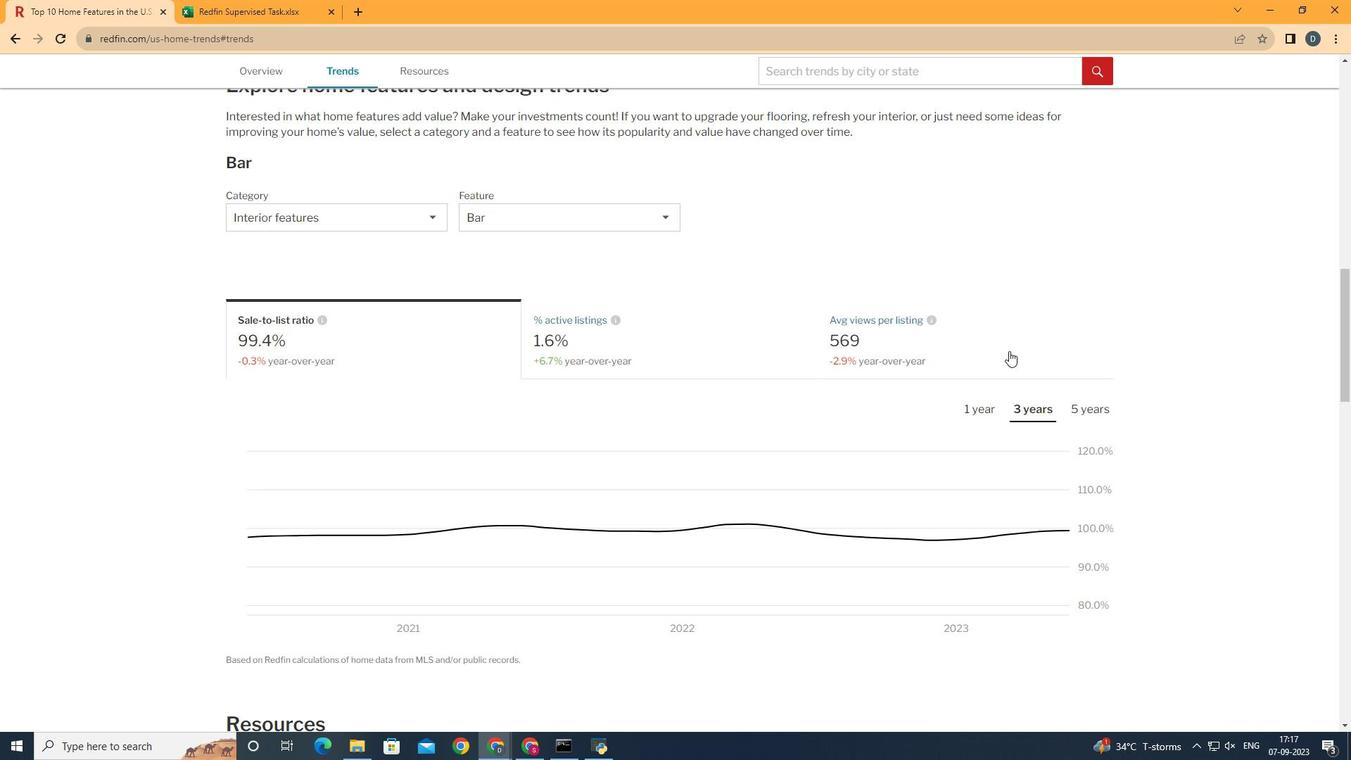 
Action: Mouse pressed left at (1009, 351)
Screenshot: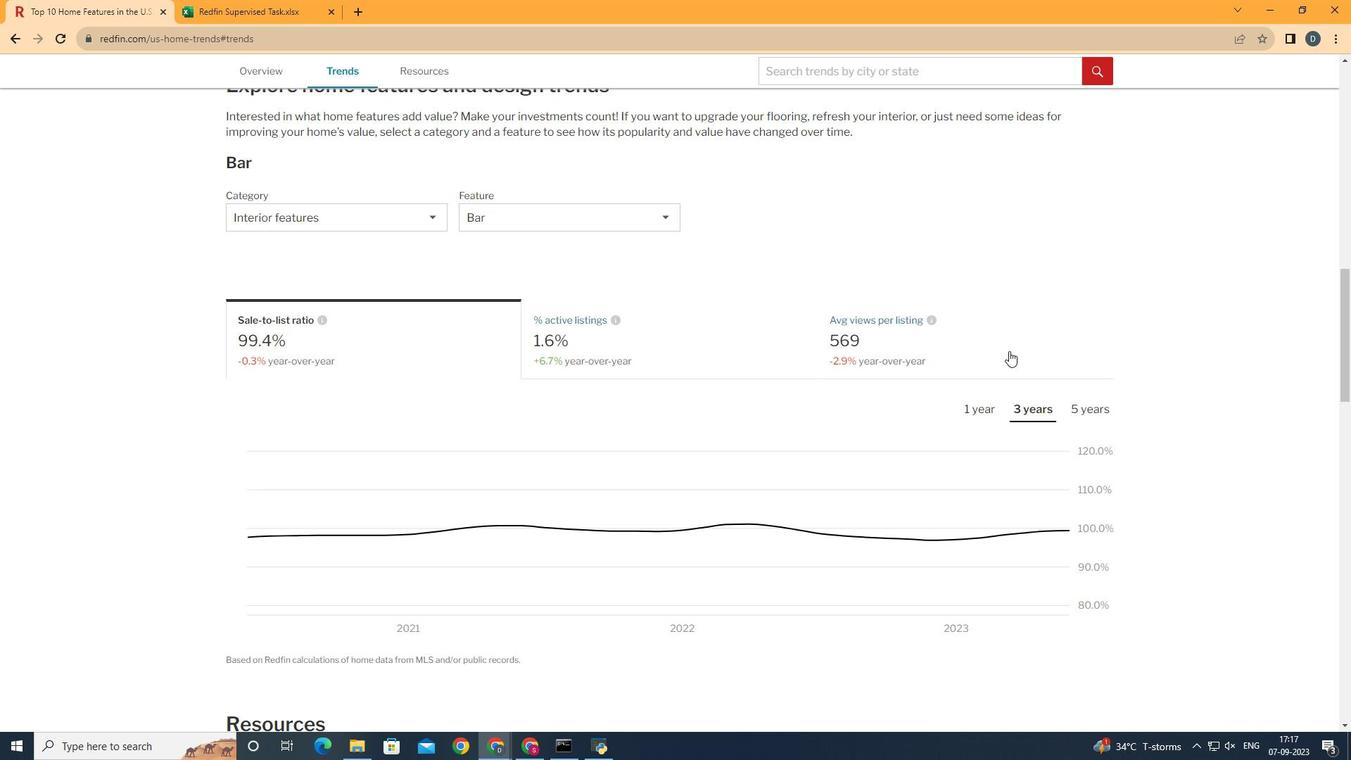 
Action: Mouse moved to (1108, 410)
Screenshot: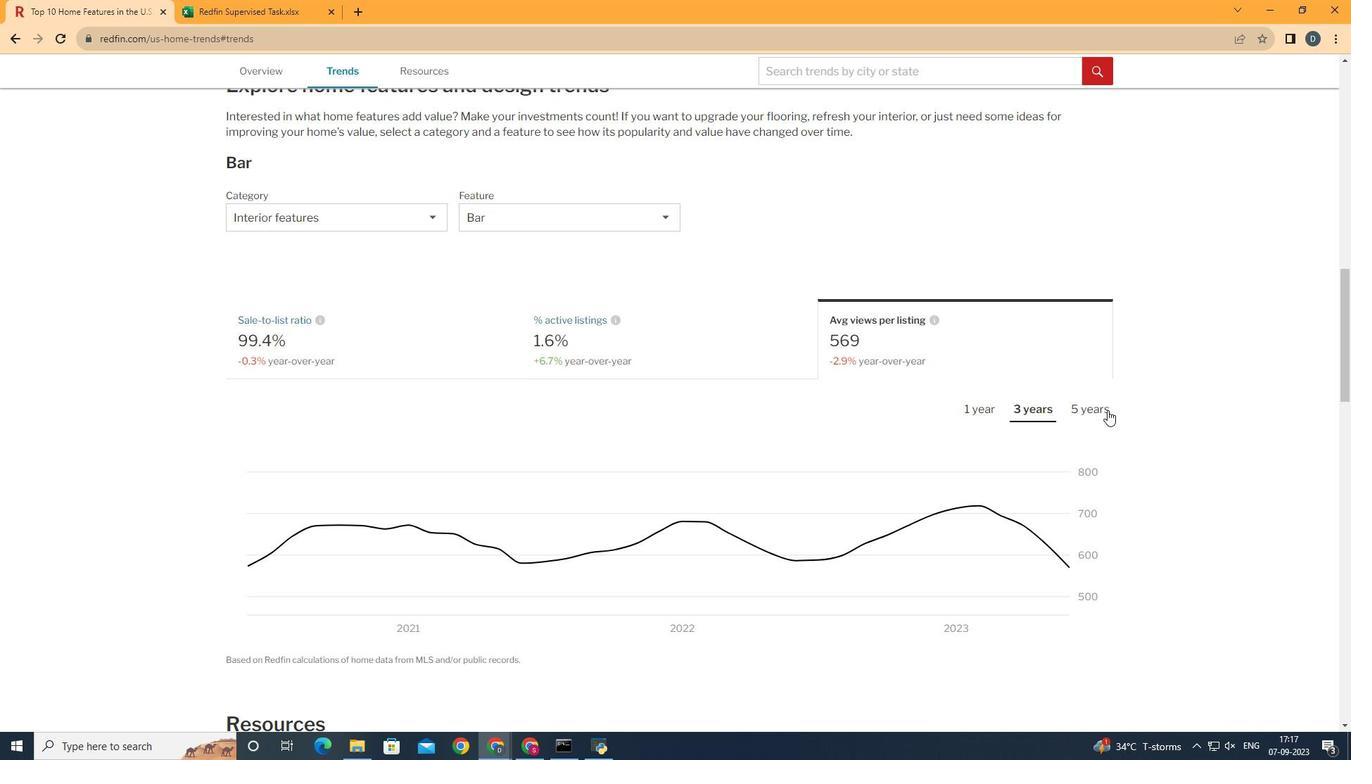 
Action: Mouse pressed left at (1108, 410)
Screenshot: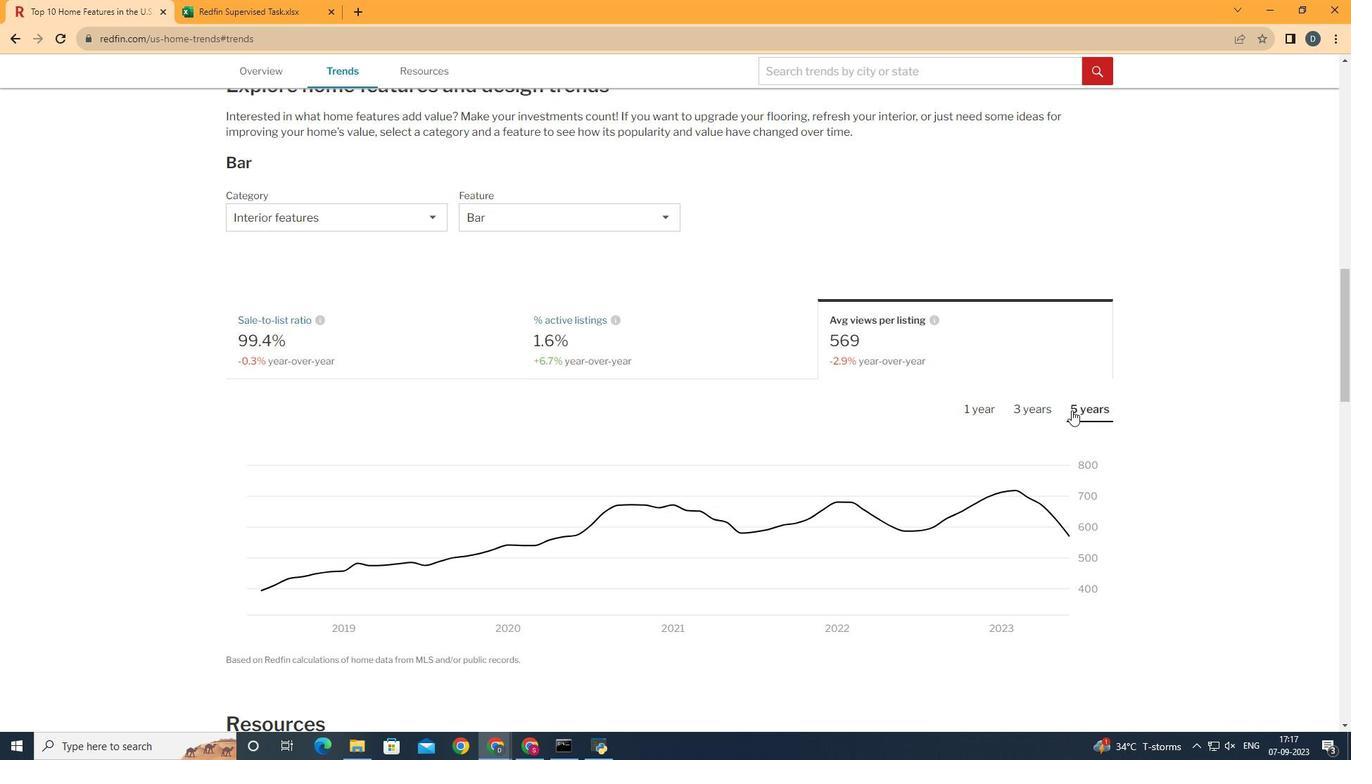 
Action: Mouse moved to (1096, 524)
Screenshot: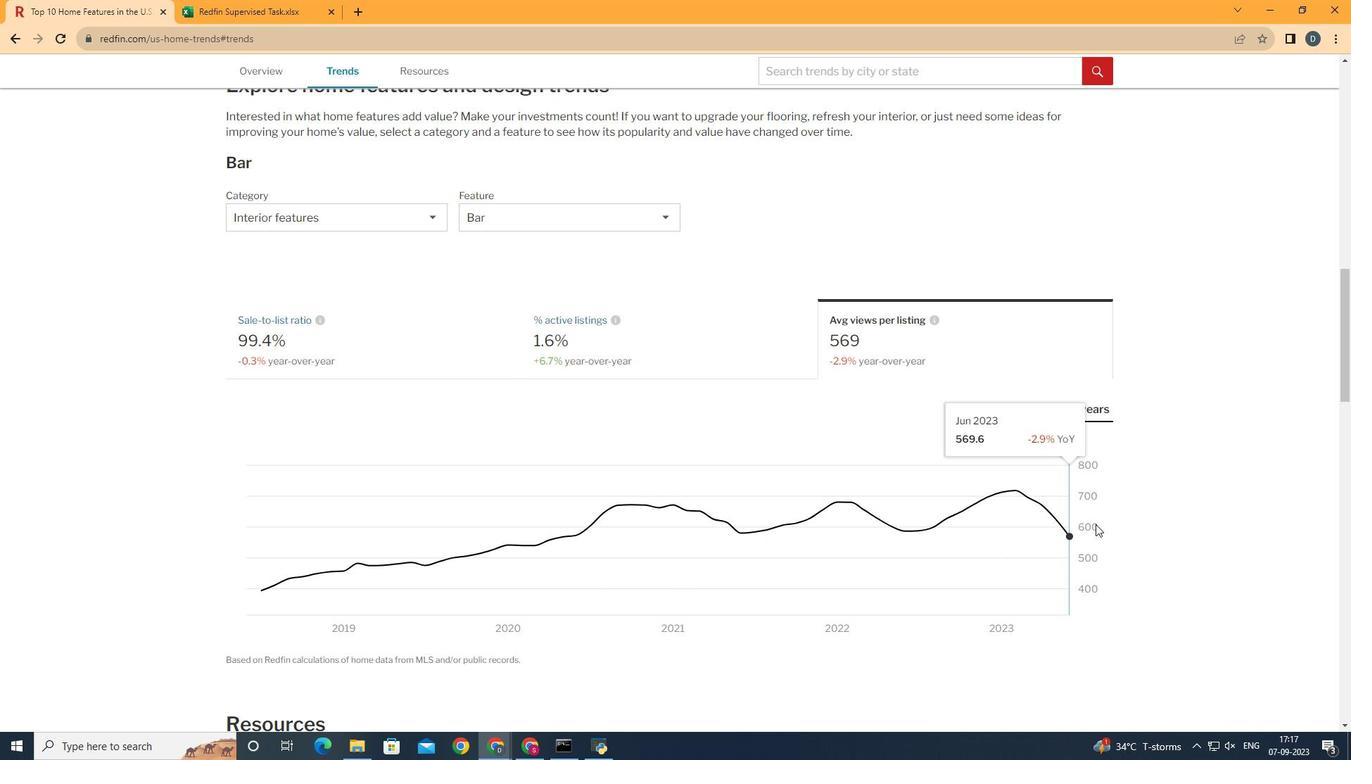 
